 Task: Search one way flight ticket for 1 adult, 1 child, 1 infant in seat in premium economy from Culebra: Benjamin Rivera Noriega Airport to Jackson: Jackson Hole Airport on 5-2-2023. Number of bags: 1 checked bag. Price is upto 76000. Outbound departure time preference is 5:00.
Action: Mouse moved to (238, 341)
Screenshot: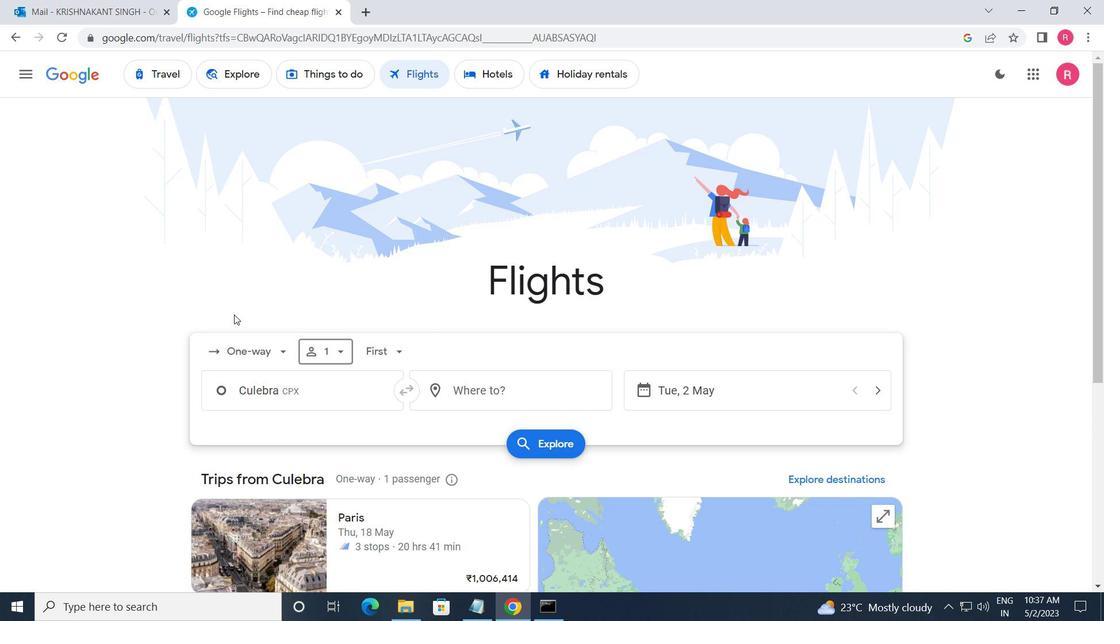 
Action: Mouse pressed left at (238, 341)
Screenshot: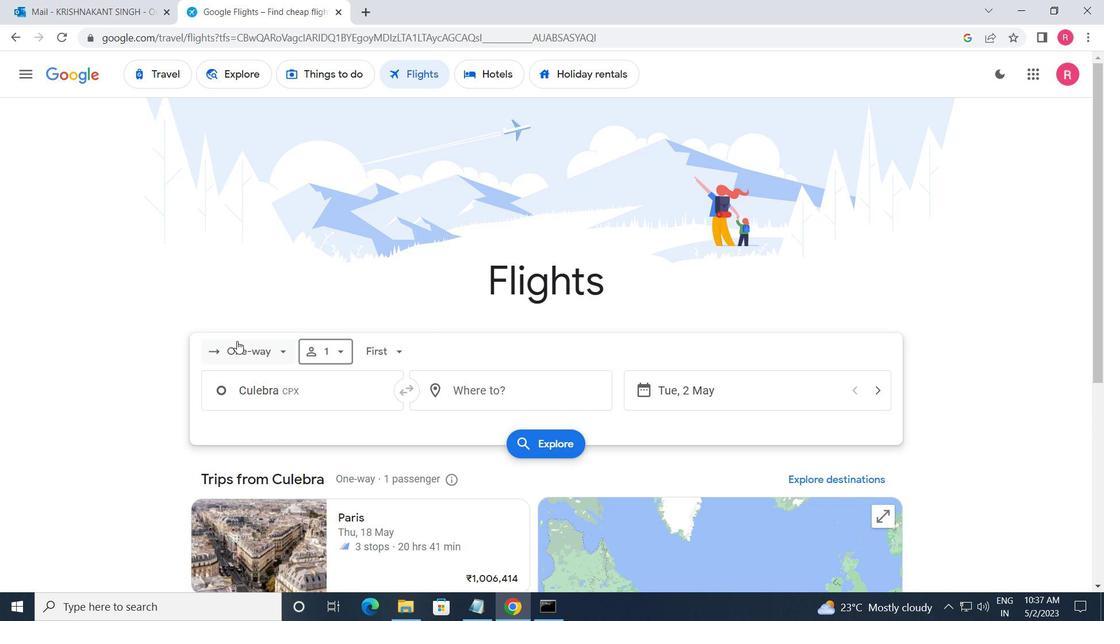 
Action: Mouse moved to (261, 414)
Screenshot: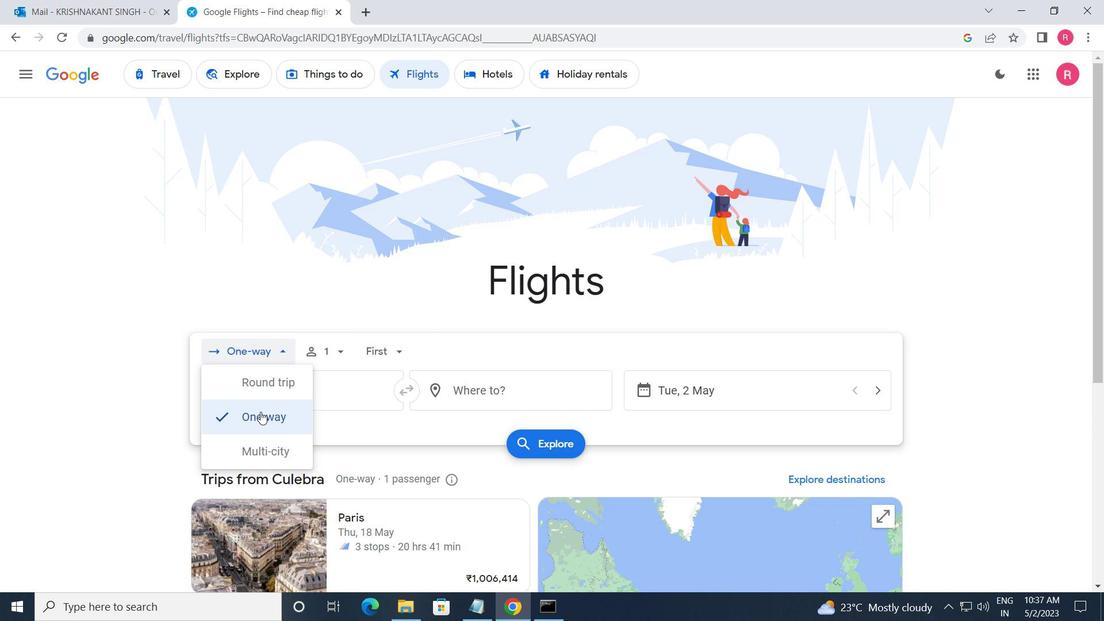 
Action: Mouse pressed left at (261, 414)
Screenshot: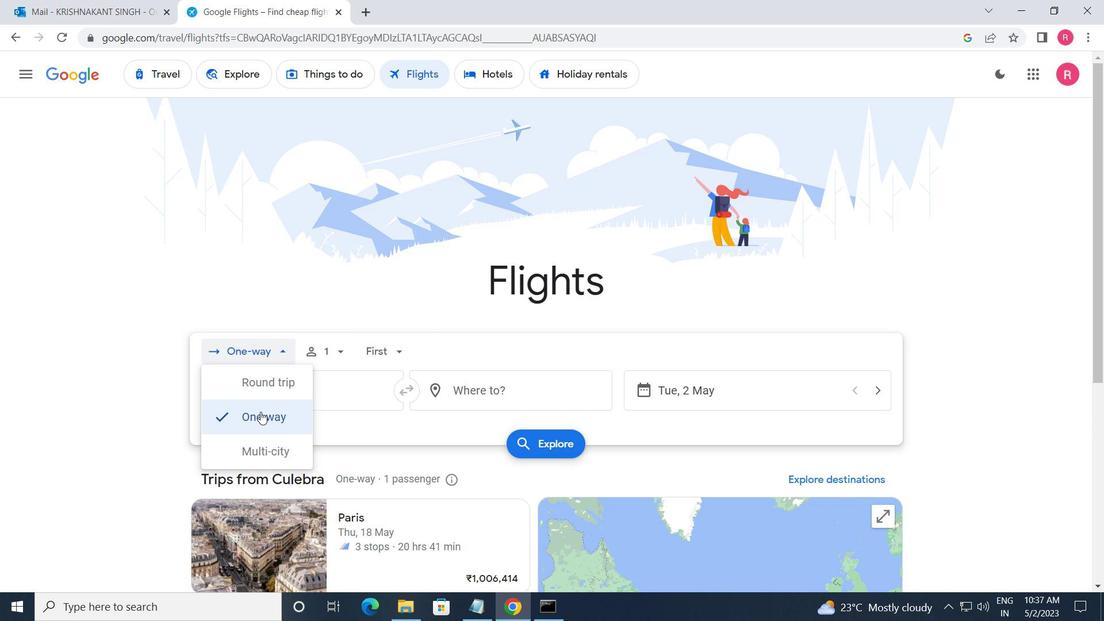 
Action: Mouse moved to (336, 361)
Screenshot: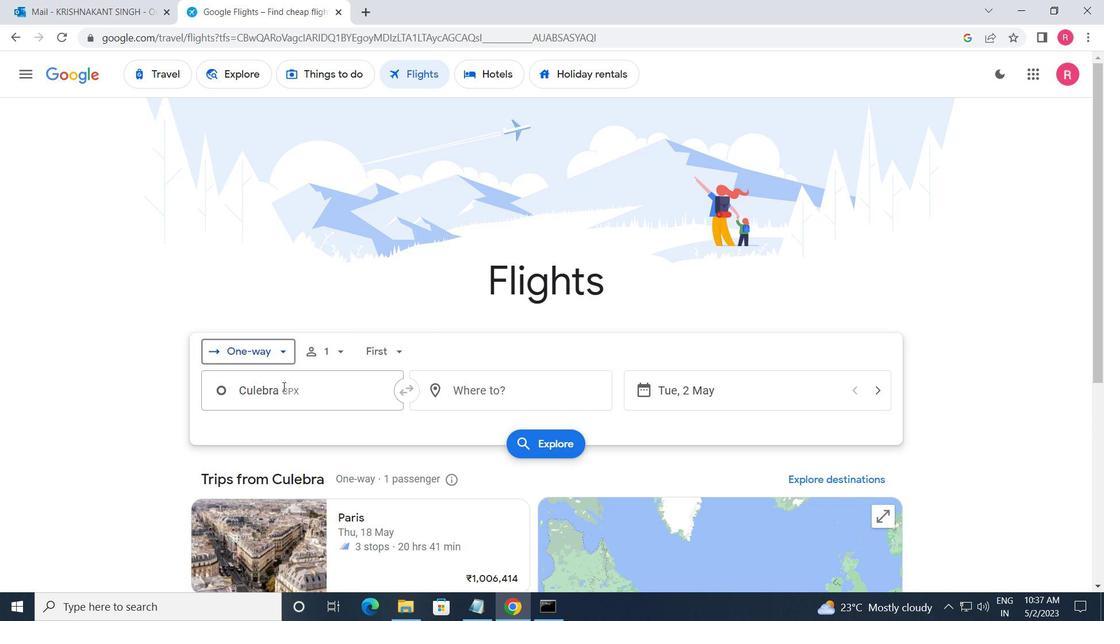 
Action: Mouse pressed left at (336, 361)
Screenshot: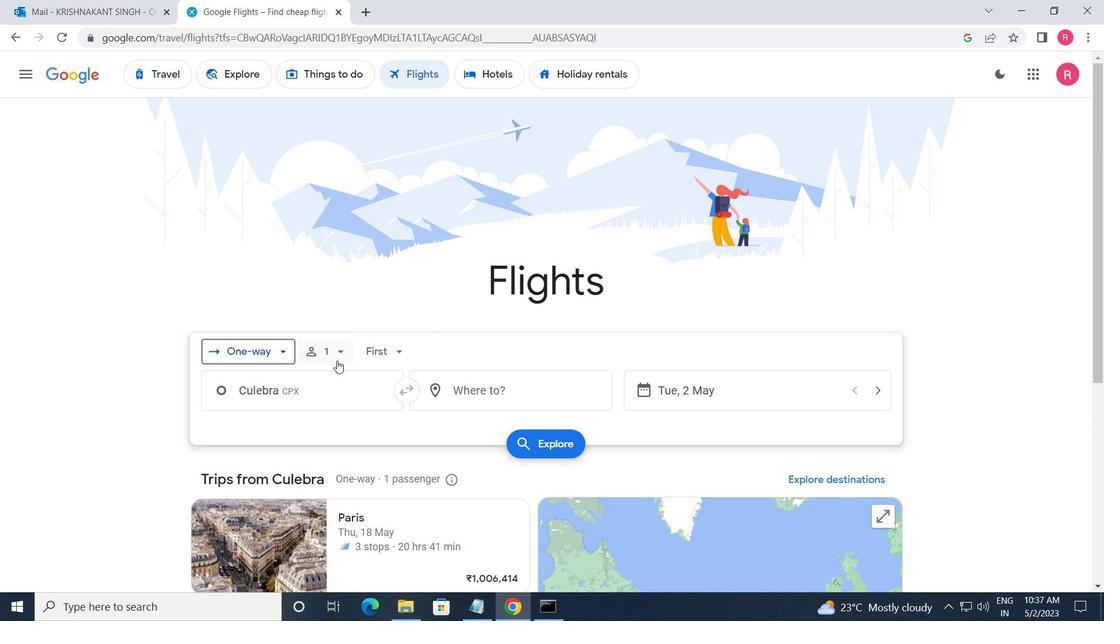 
Action: Mouse moved to (449, 429)
Screenshot: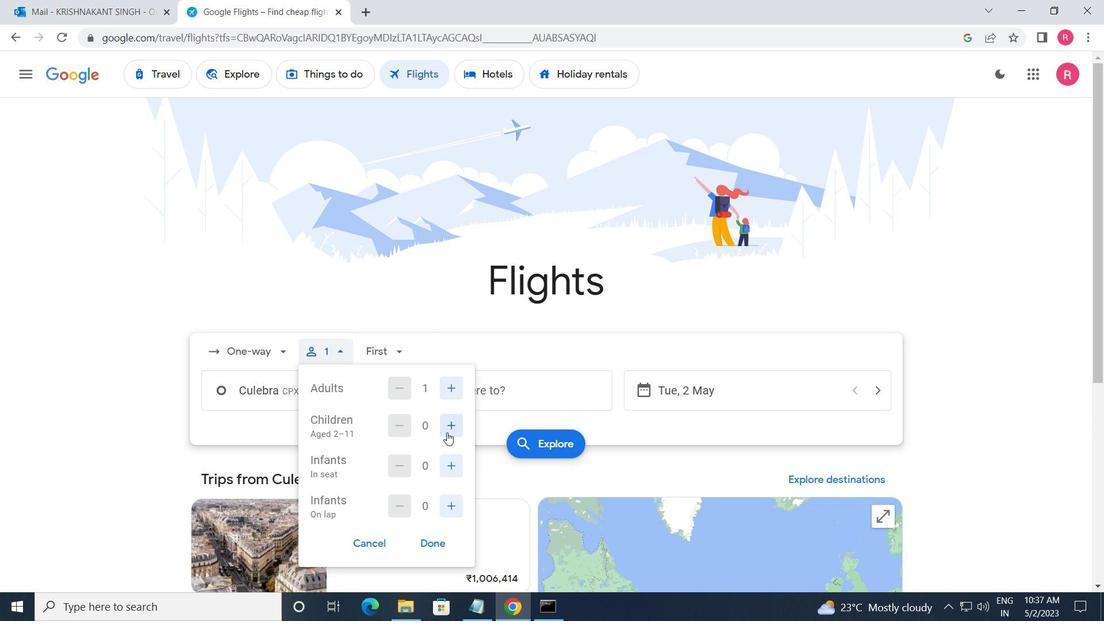 
Action: Mouse pressed left at (449, 429)
Screenshot: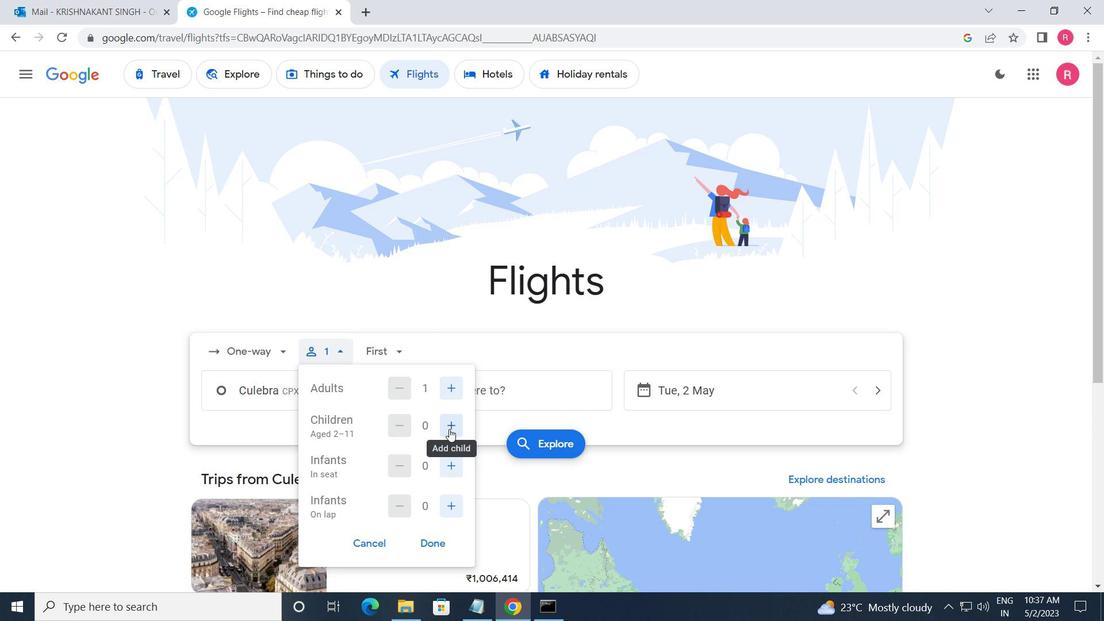 
Action: Mouse moved to (454, 461)
Screenshot: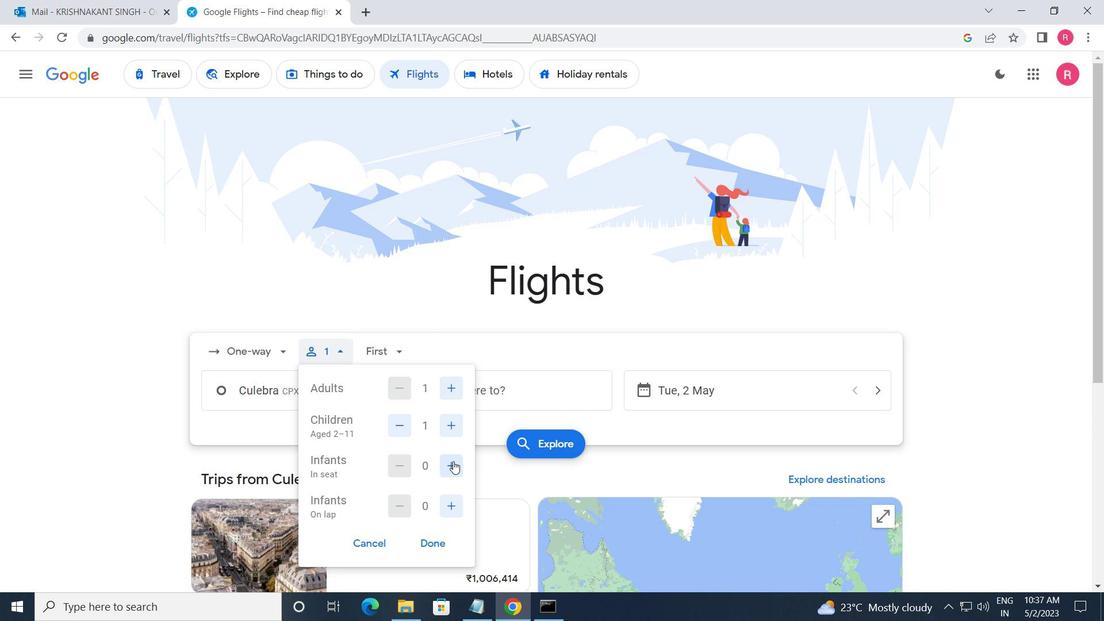 
Action: Mouse pressed left at (454, 461)
Screenshot: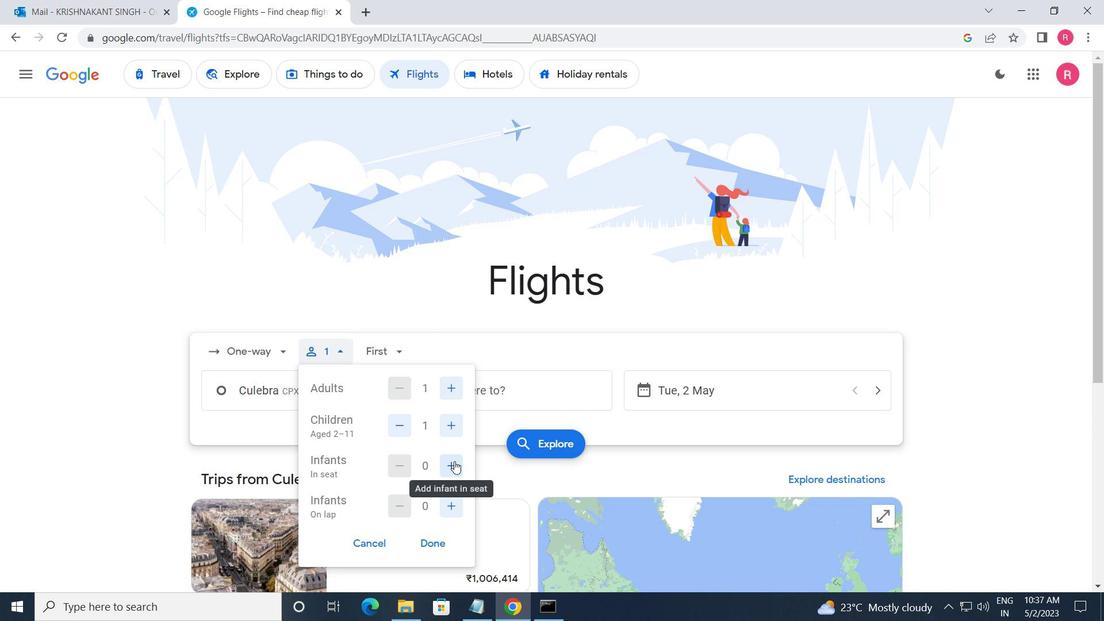 
Action: Mouse moved to (373, 349)
Screenshot: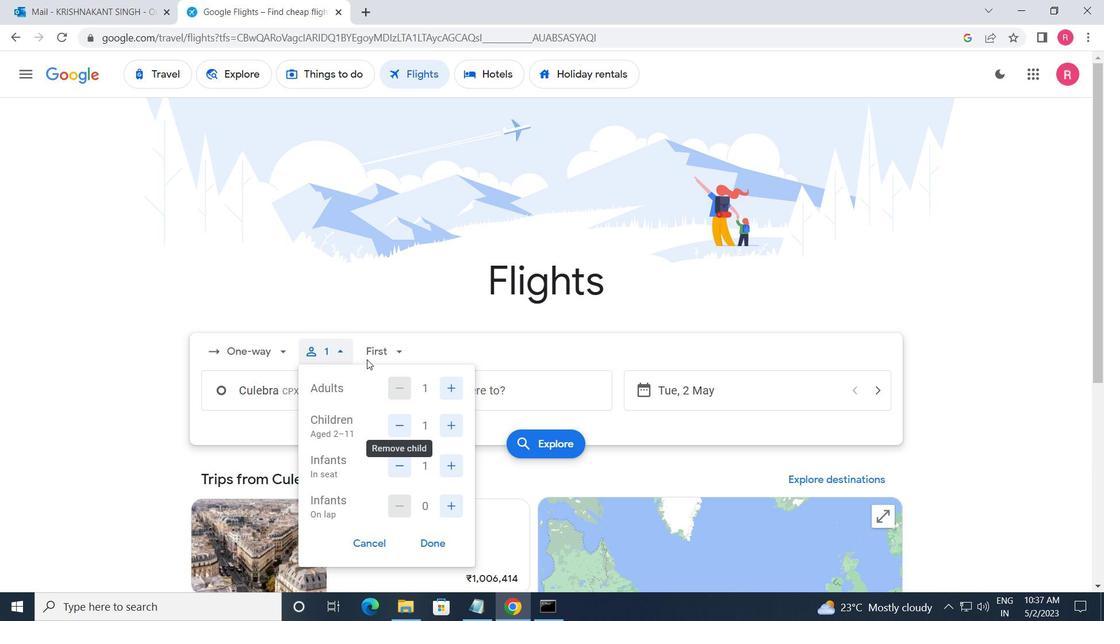 
Action: Mouse pressed left at (373, 349)
Screenshot: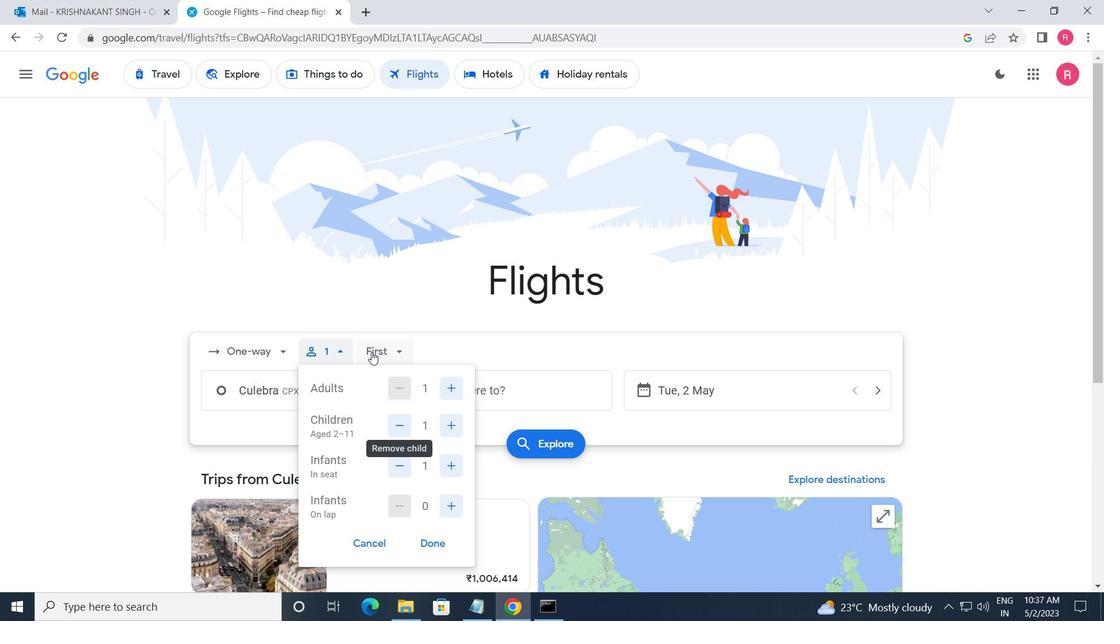 
Action: Mouse moved to (400, 419)
Screenshot: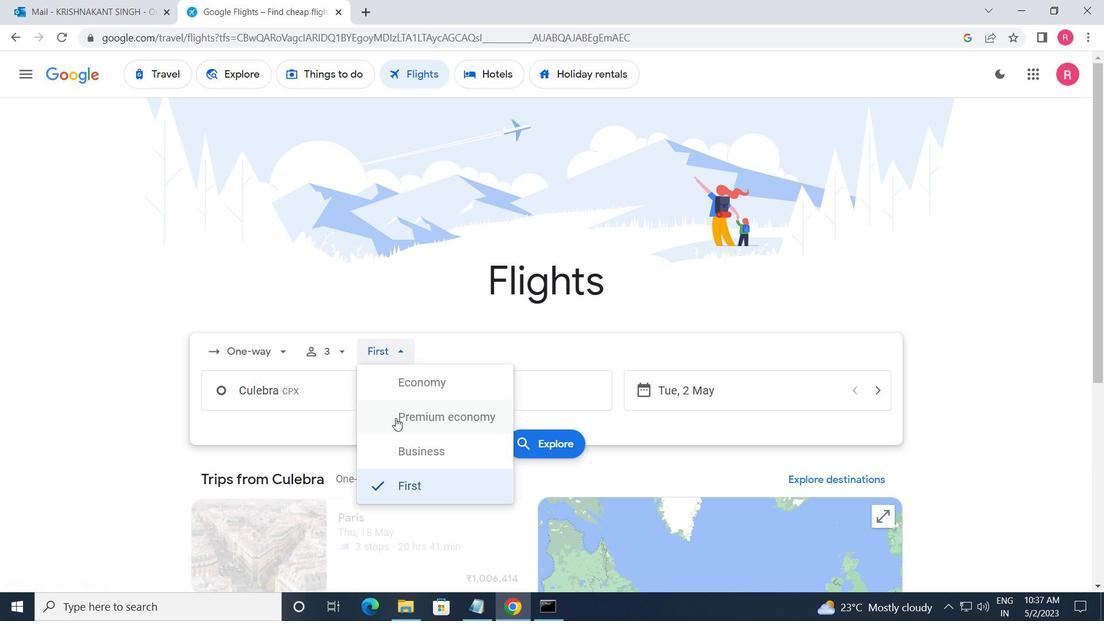 
Action: Mouse pressed left at (400, 419)
Screenshot: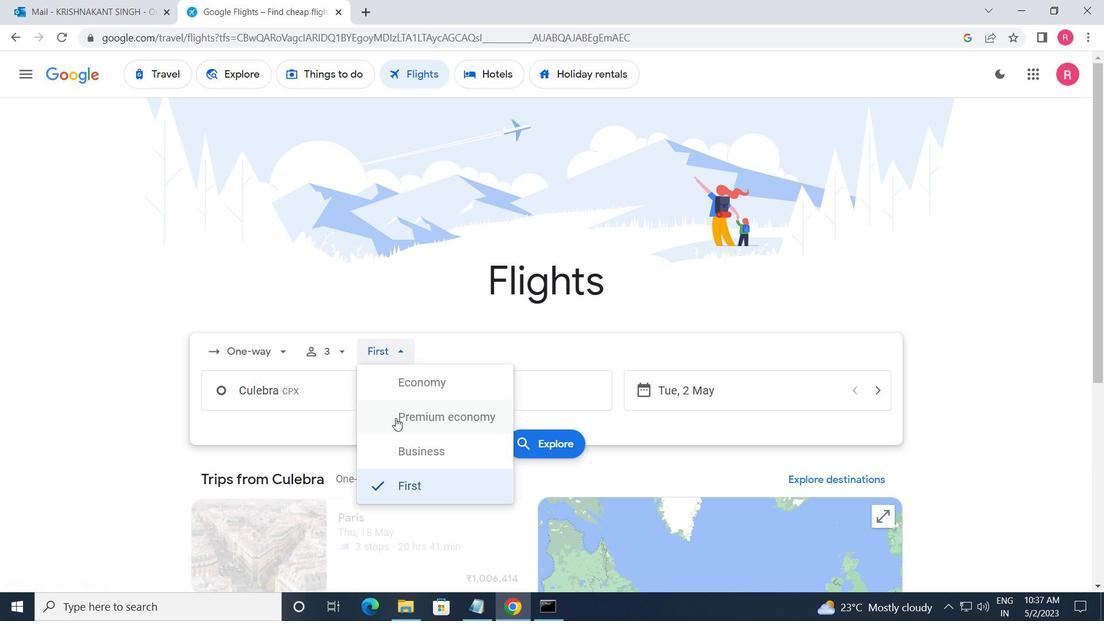 
Action: Mouse moved to (329, 392)
Screenshot: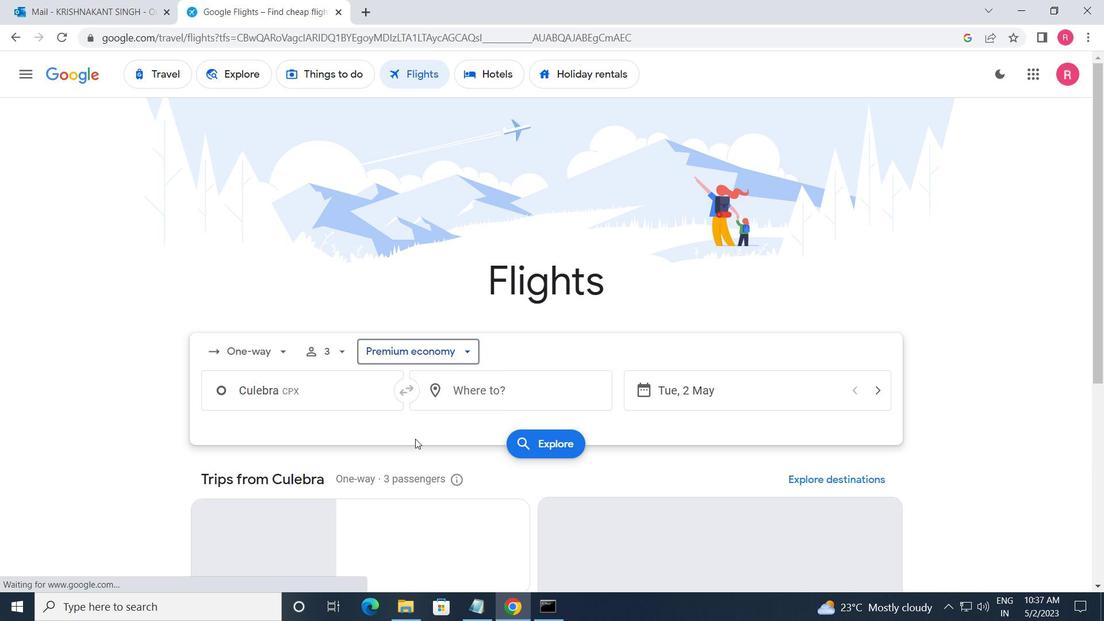 
Action: Mouse pressed left at (329, 392)
Screenshot: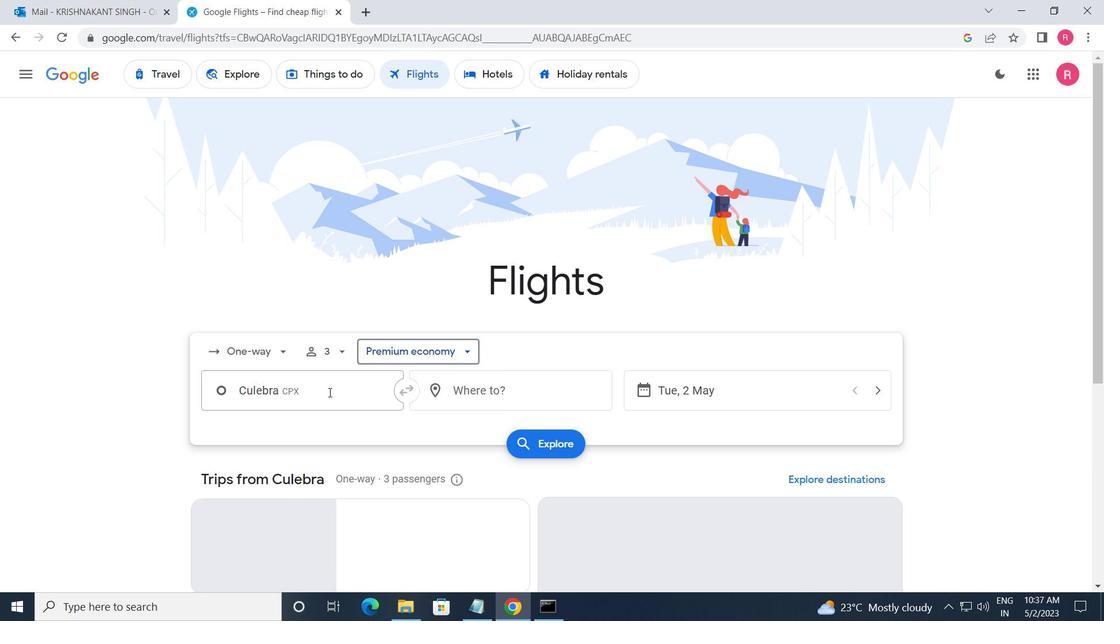 
Action: Mouse moved to (341, 470)
Screenshot: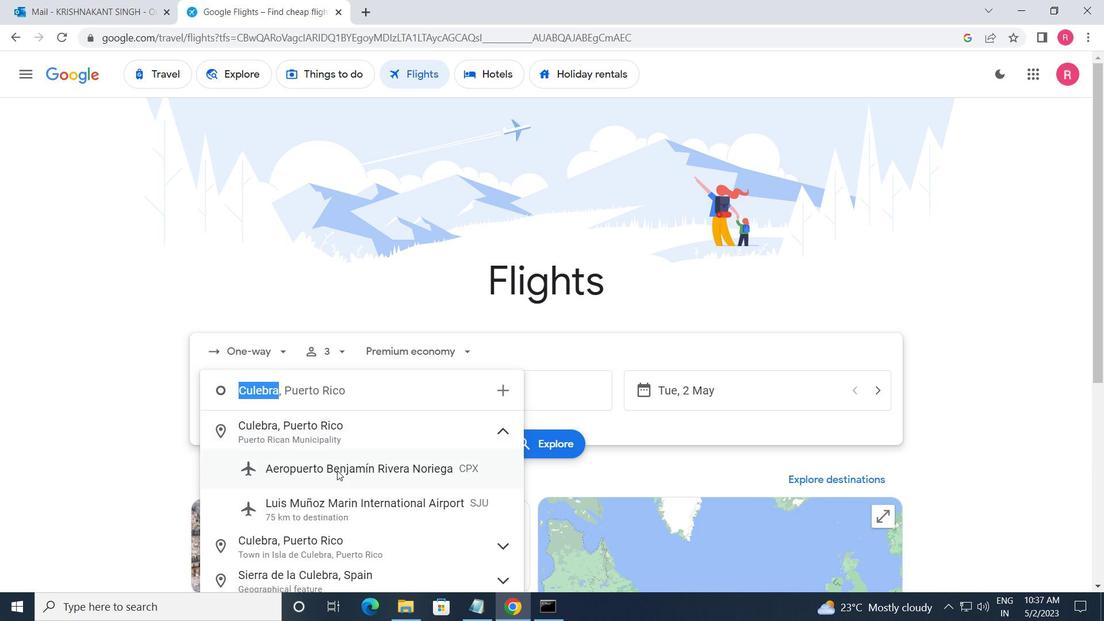 
Action: Mouse pressed left at (341, 470)
Screenshot: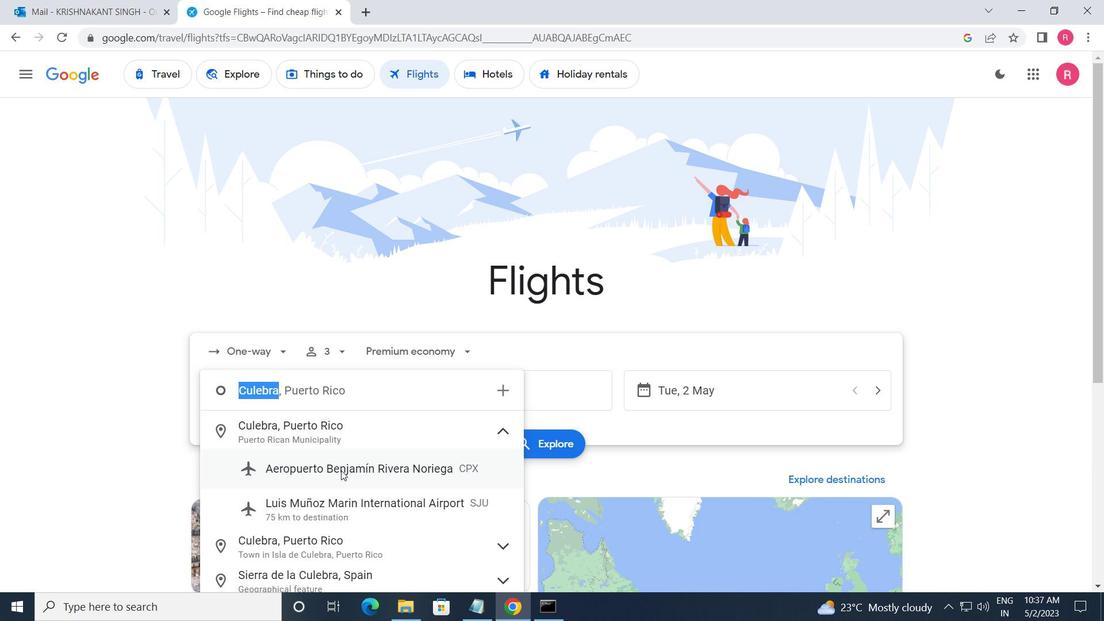 
Action: Mouse moved to (499, 400)
Screenshot: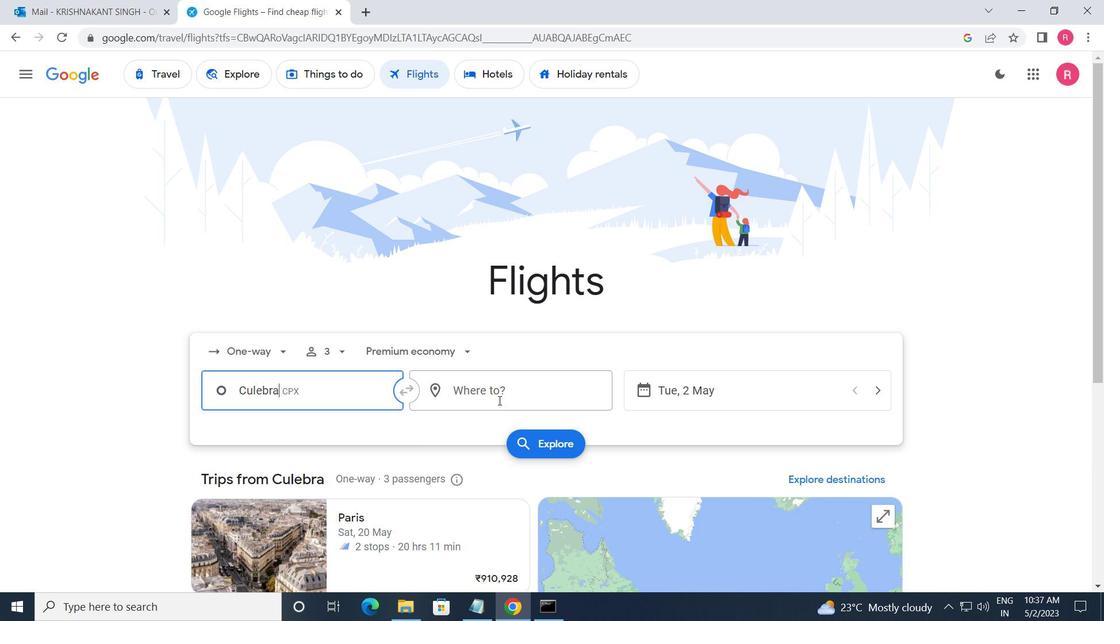 
Action: Mouse pressed left at (499, 400)
Screenshot: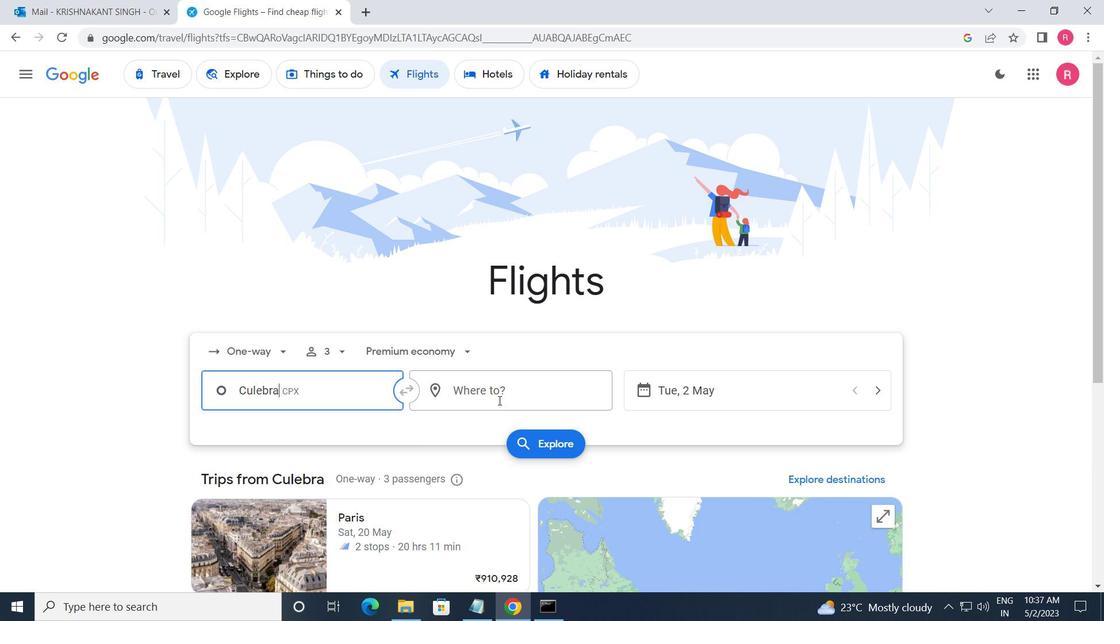 
Action: Mouse moved to (502, 534)
Screenshot: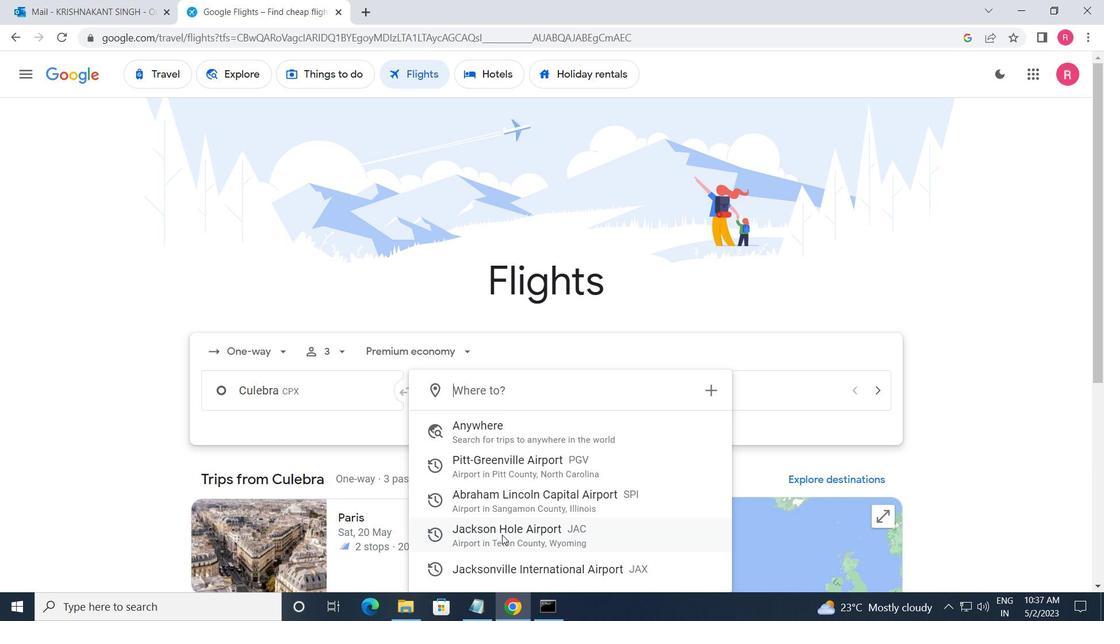 
Action: Mouse pressed left at (502, 534)
Screenshot: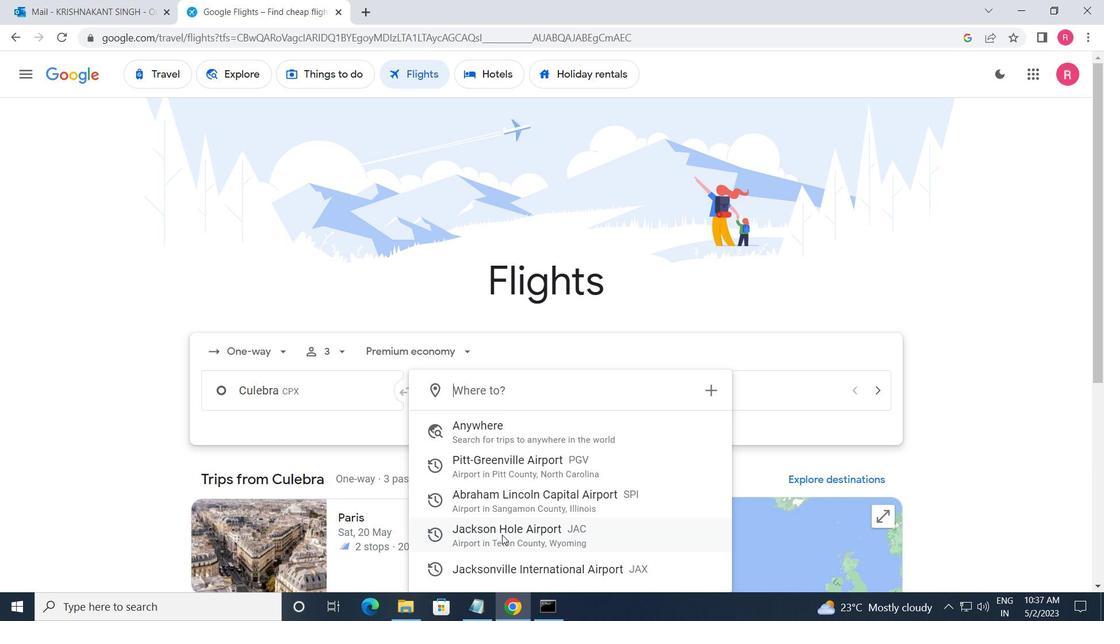 
Action: Mouse moved to (722, 393)
Screenshot: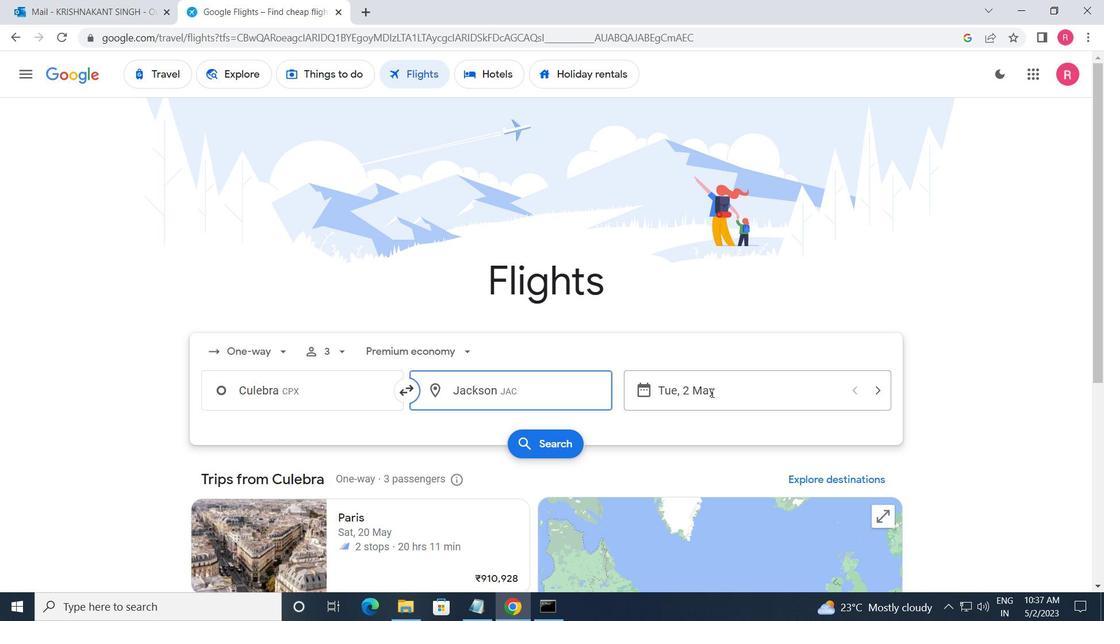 
Action: Mouse pressed left at (722, 393)
Screenshot: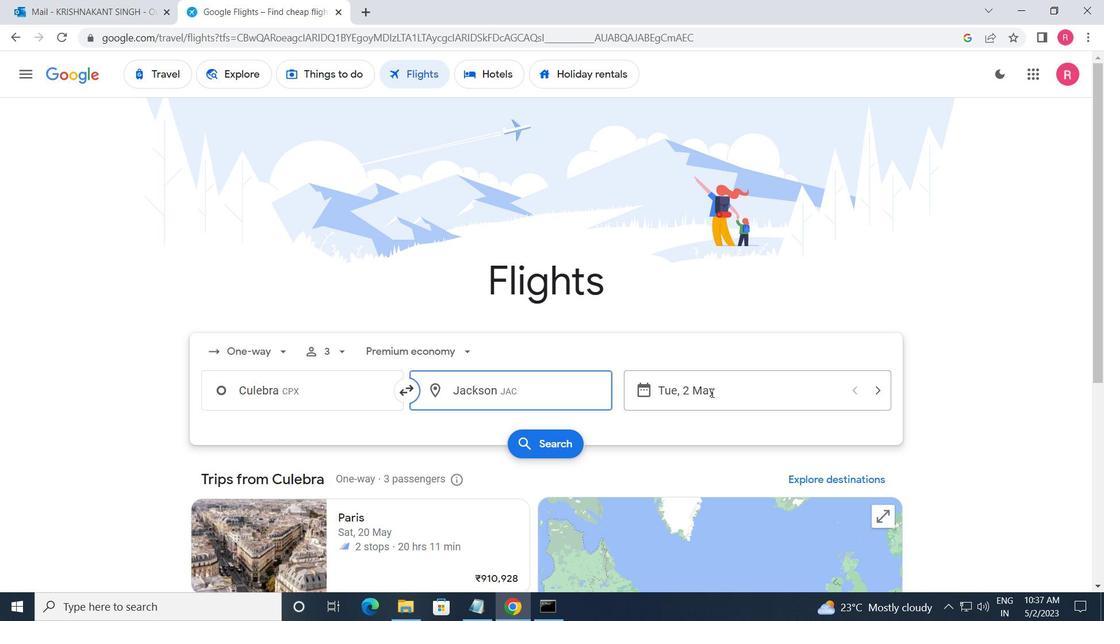 
Action: Mouse moved to (458, 336)
Screenshot: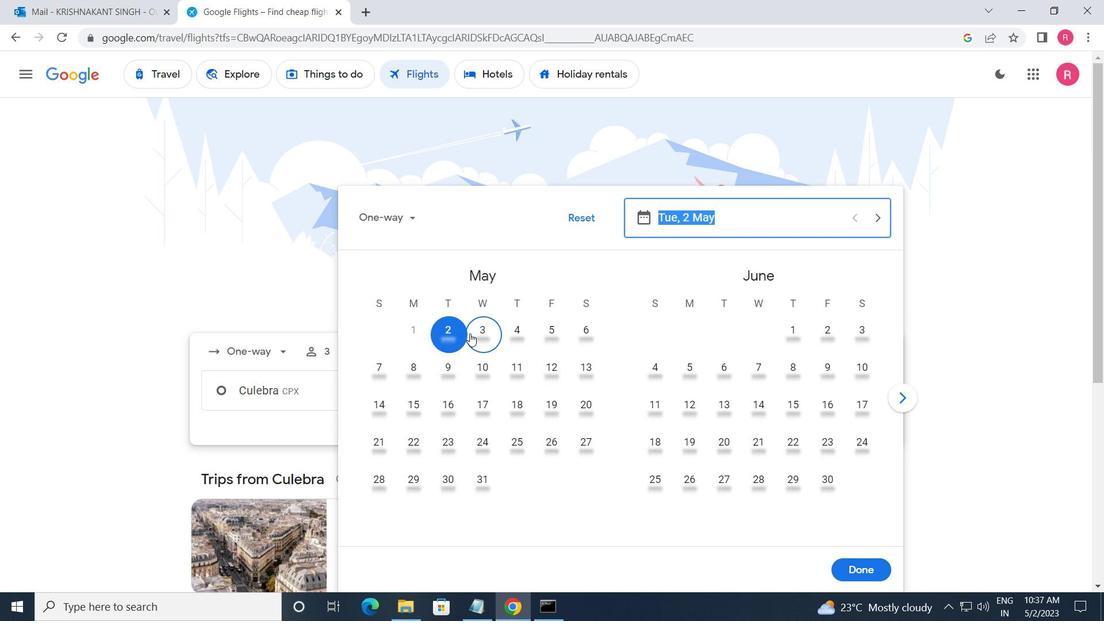 
Action: Mouse pressed left at (458, 336)
Screenshot: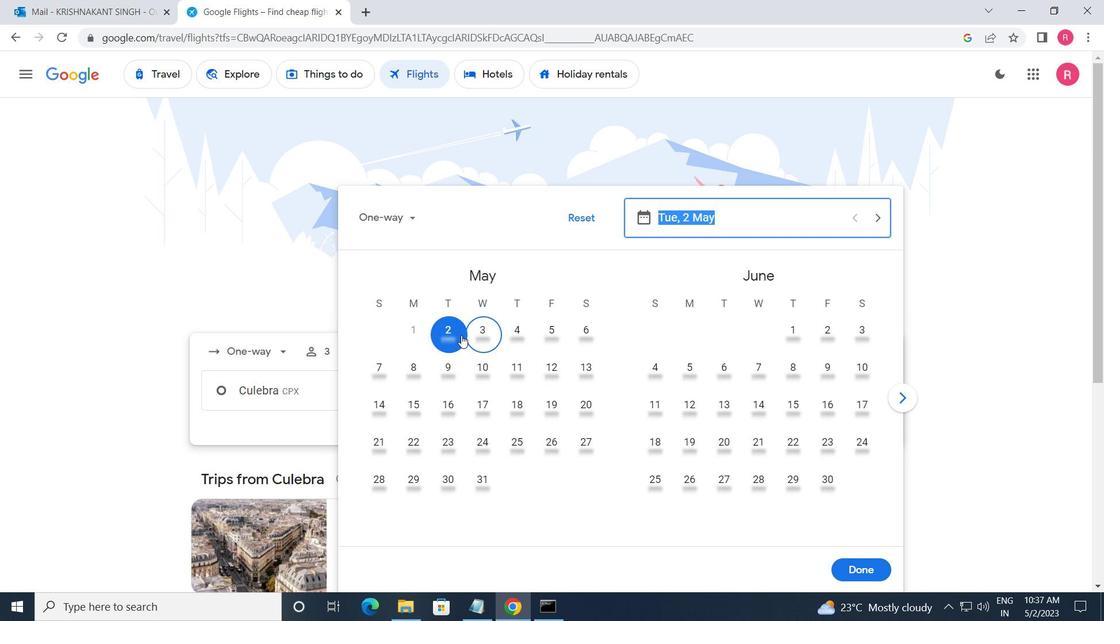 
Action: Mouse moved to (853, 565)
Screenshot: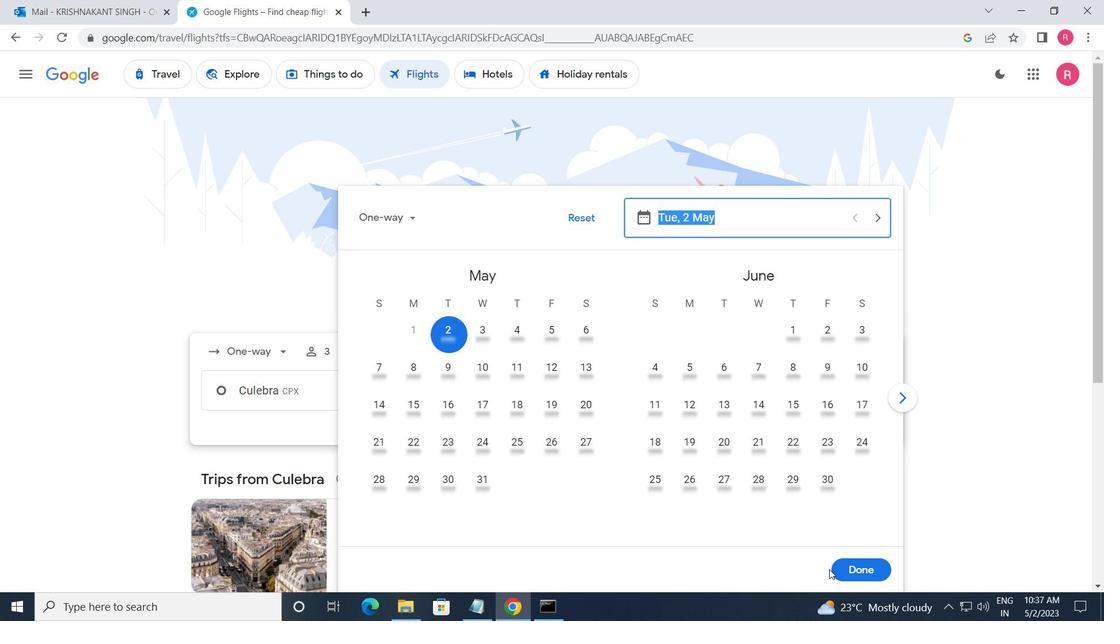 
Action: Mouse pressed left at (853, 565)
Screenshot: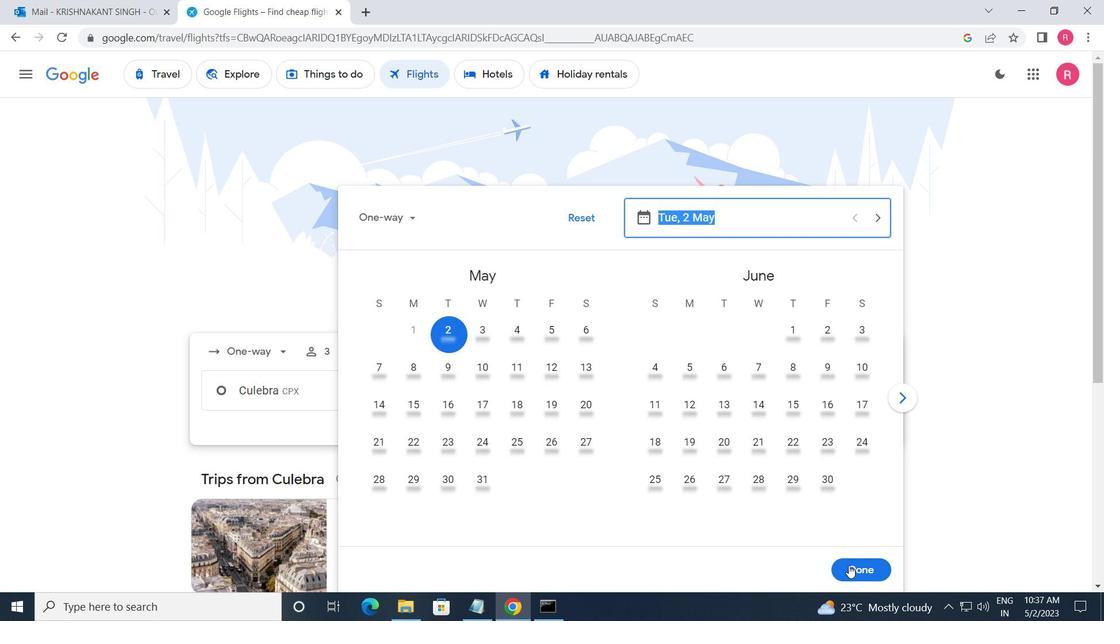 
Action: Mouse moved to (558, 443)
Screenshot: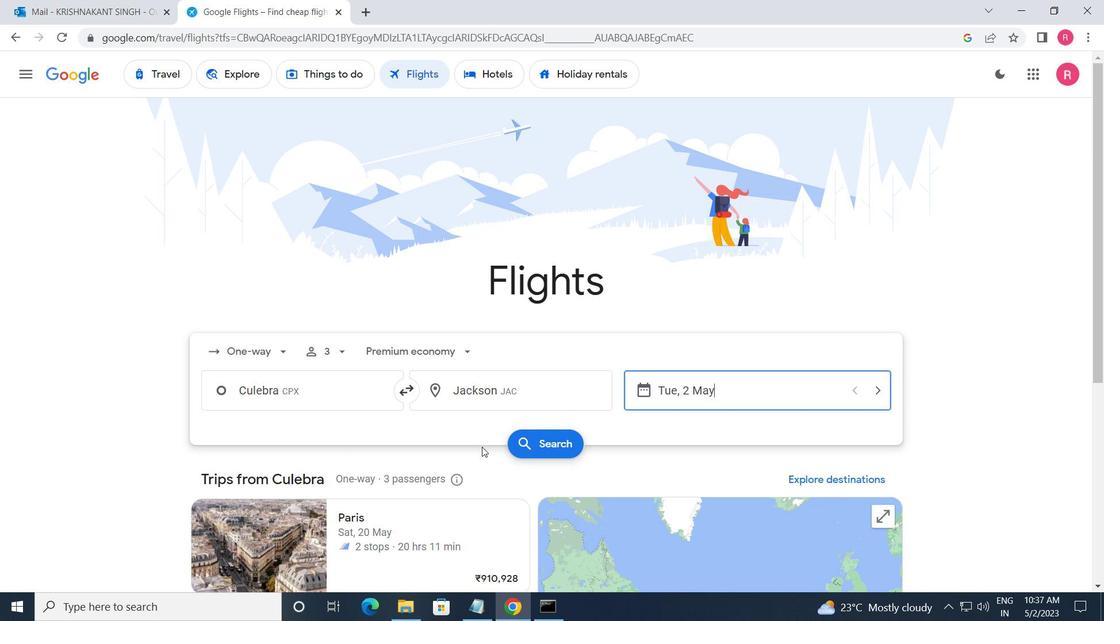 
Action: Mouse pressed left at (558, 443)
Screenshot: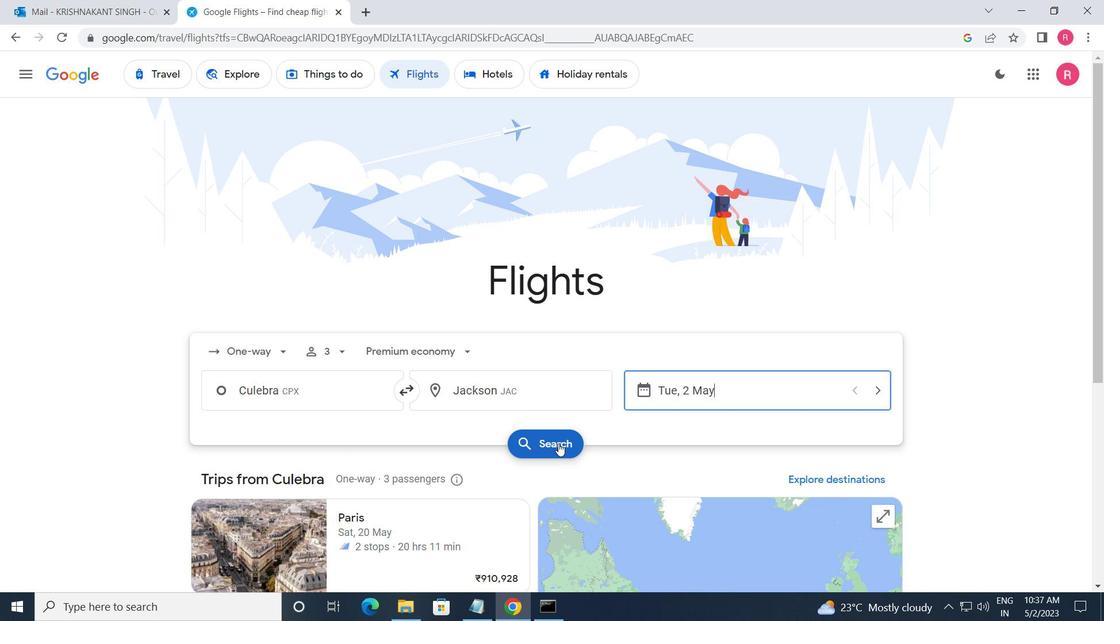 
Action: Mouse moved to (201, 211)
Screenshot: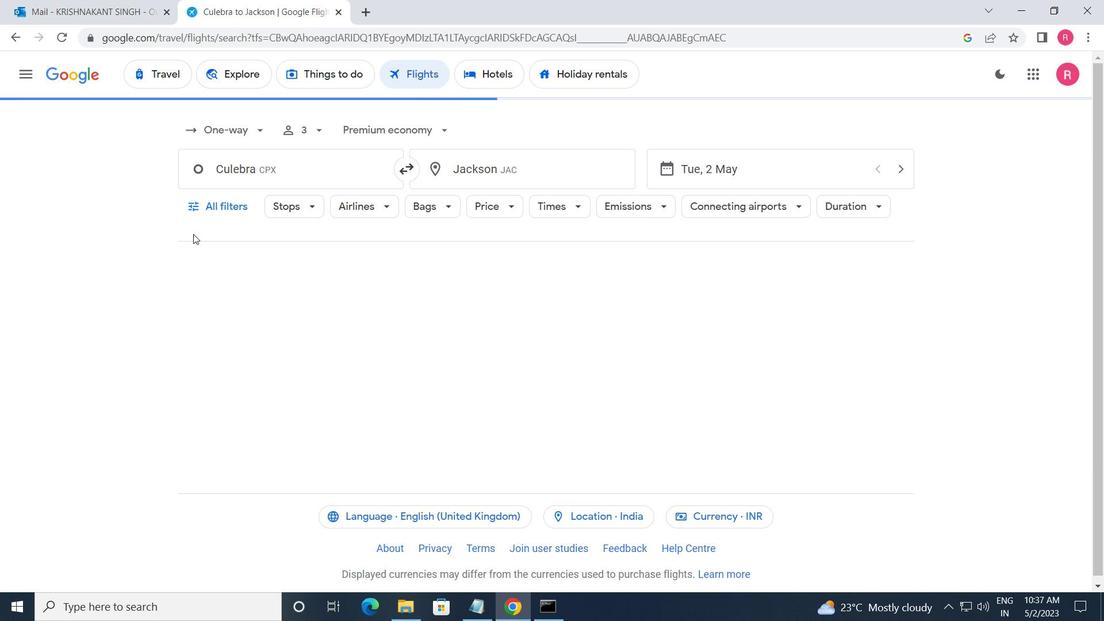 
Action: Mouse pressed left at (201, 211)
Screenshot: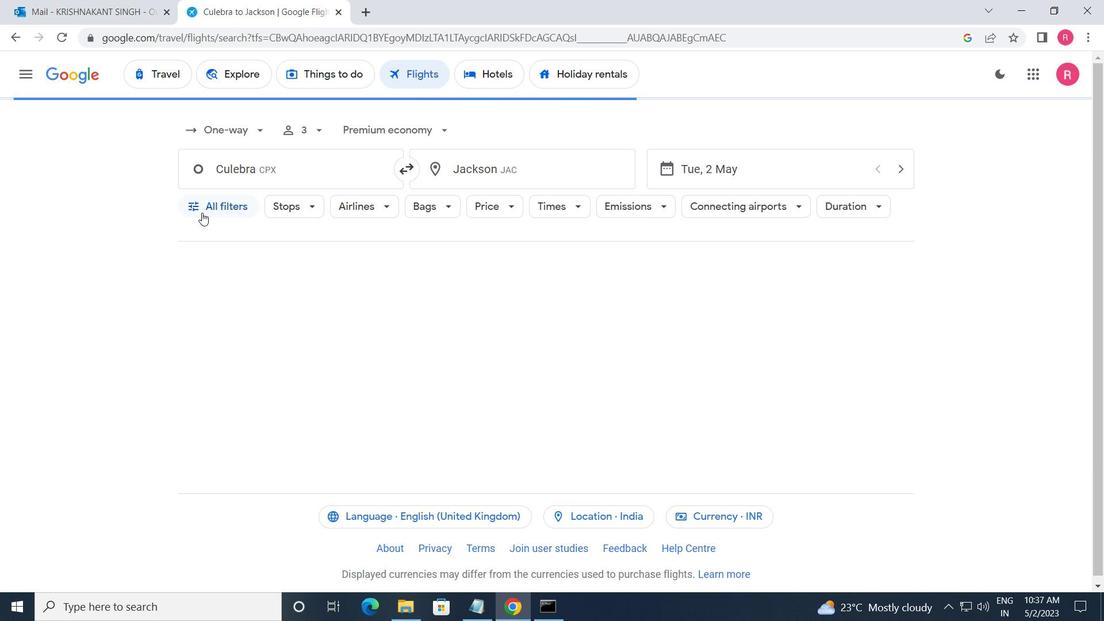 
Action: Mouse moved to (244, 380)
Screenshot: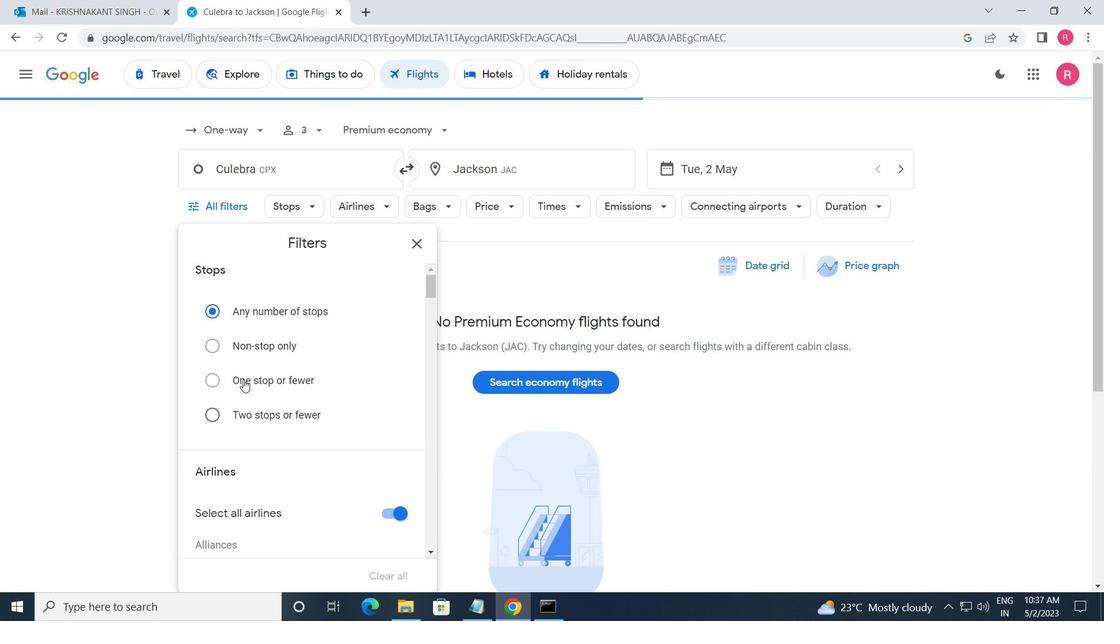 
Action: Mouse scrolled (244, 379) with delta (0, 0)
Screenshot: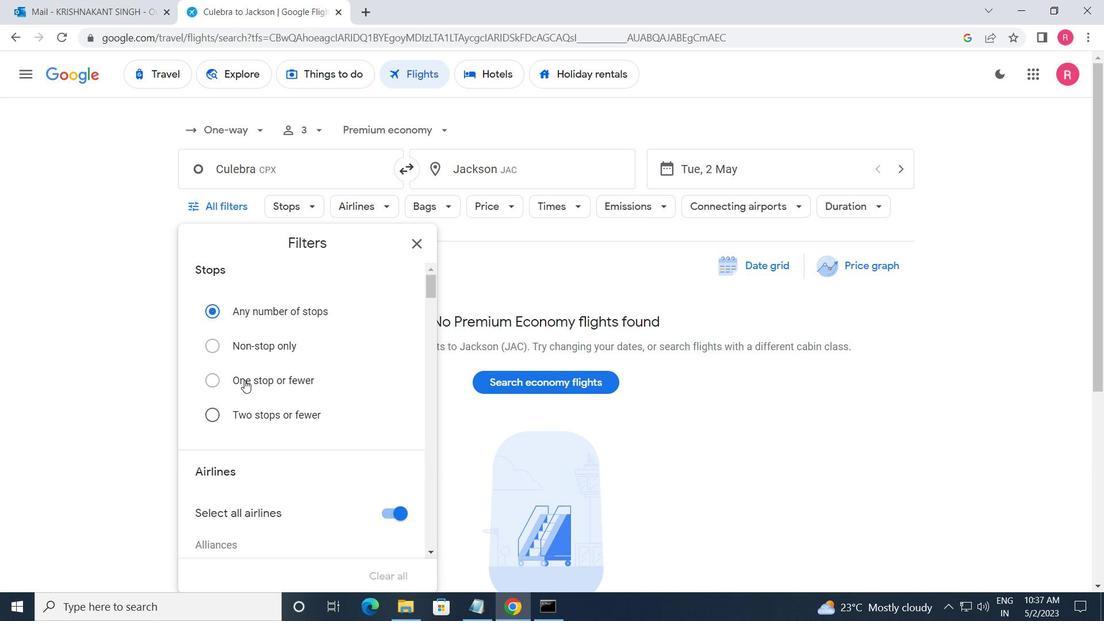 
Action: Mouse scrolled (244, 379) with delta (0, 0)
Screenshot: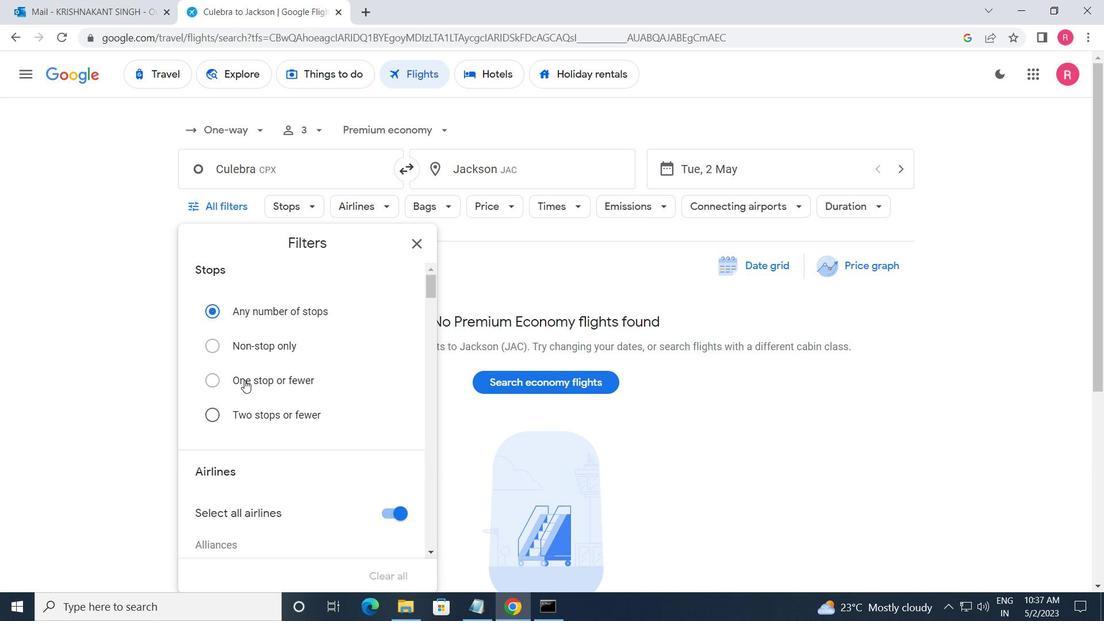 
Action: Mouse scrolled (244, 379) with delta (0, 0)
Screenshot: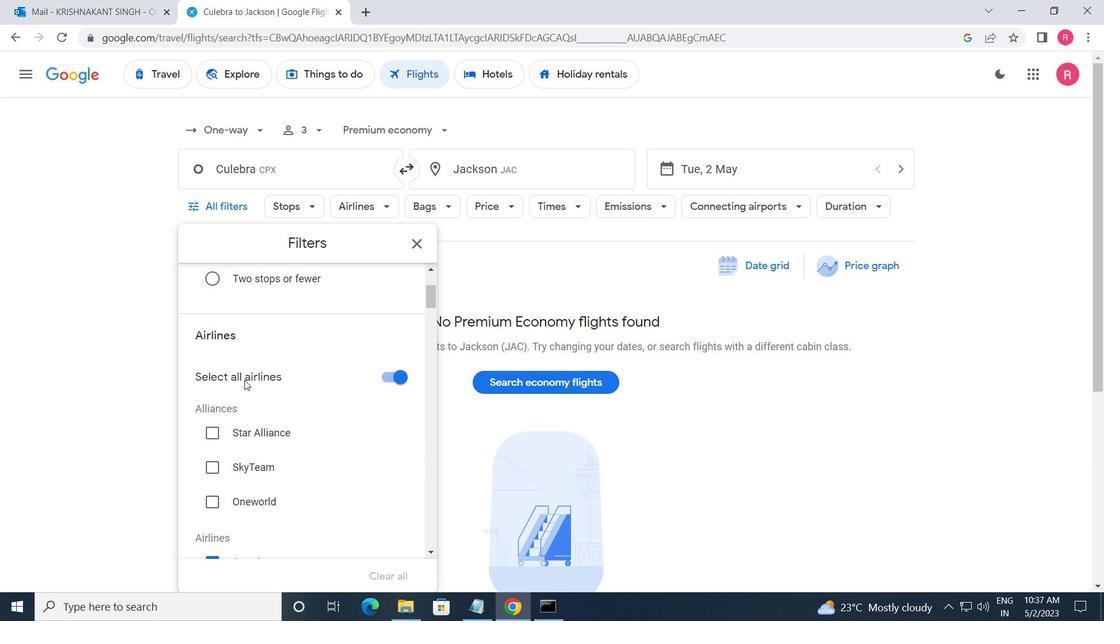 
Action: Mouse moved to (244, 380)
Screenshot: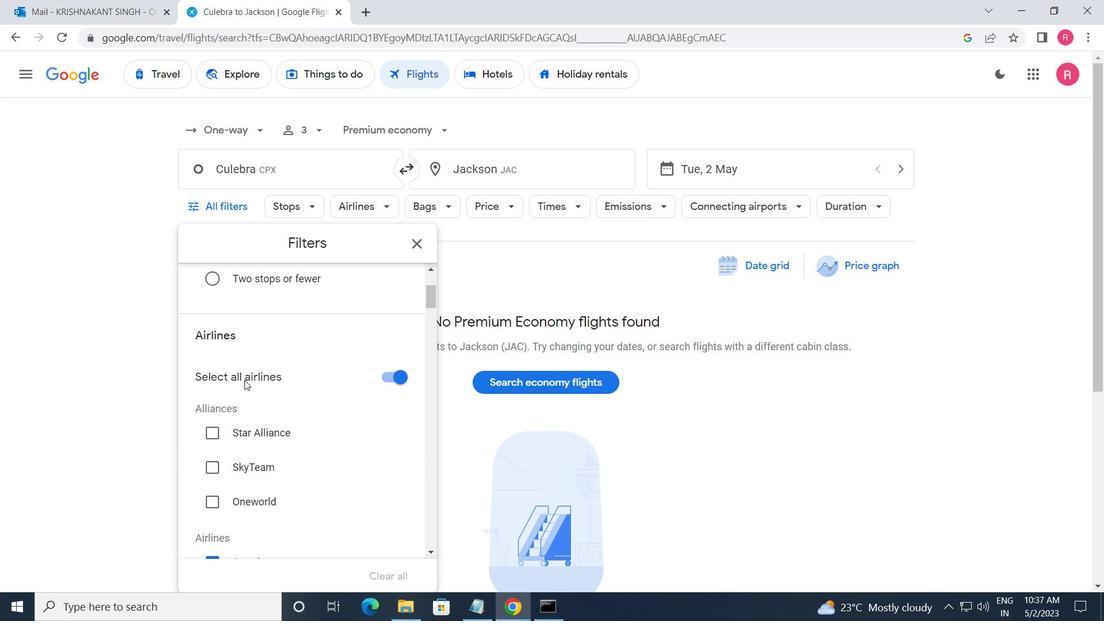 
Action: Mouse scrolled (244, 380) with delta (0, 0)
Screenshot: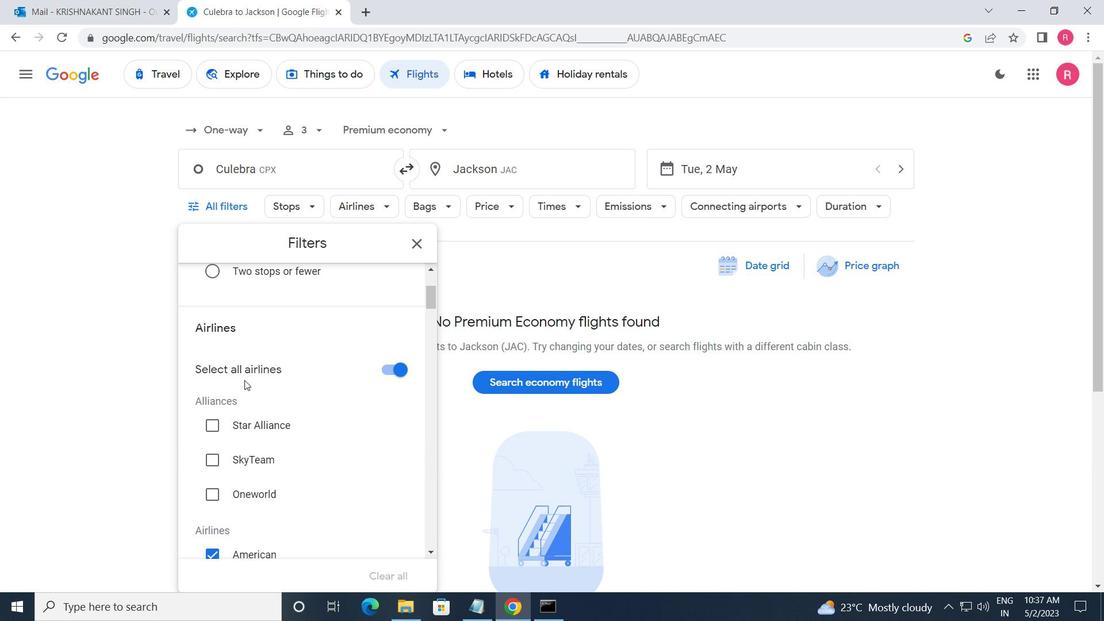 
Action: Mouse scrolled (244, 380) with delta (0, 0)
Screenshot: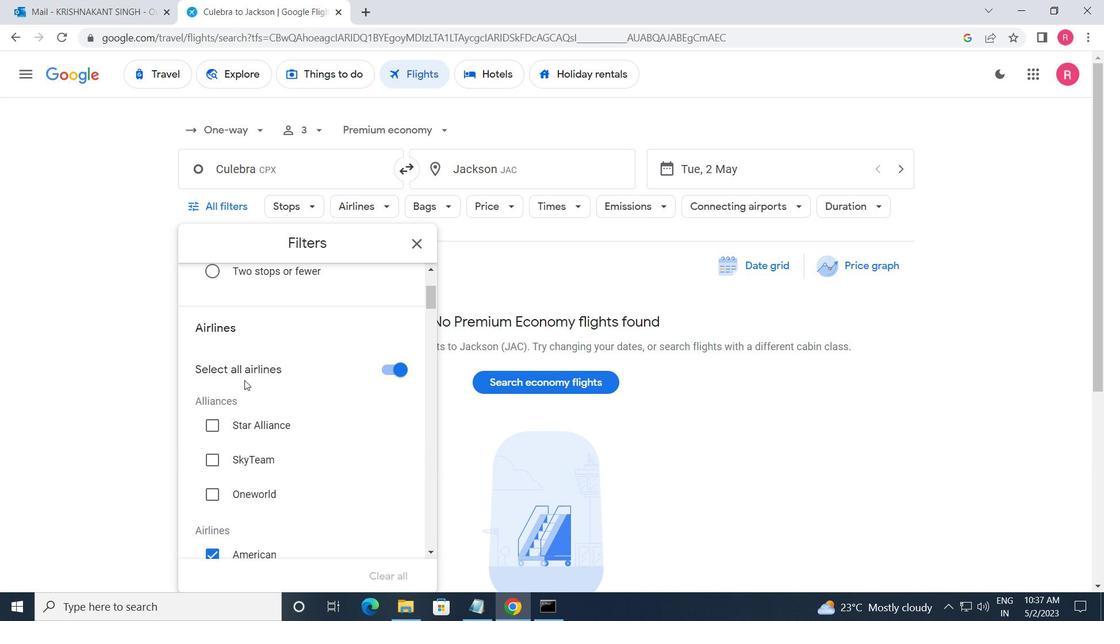 
Action: Mouse scrolled (244, 380) with delta (0, 0)
Screenshot: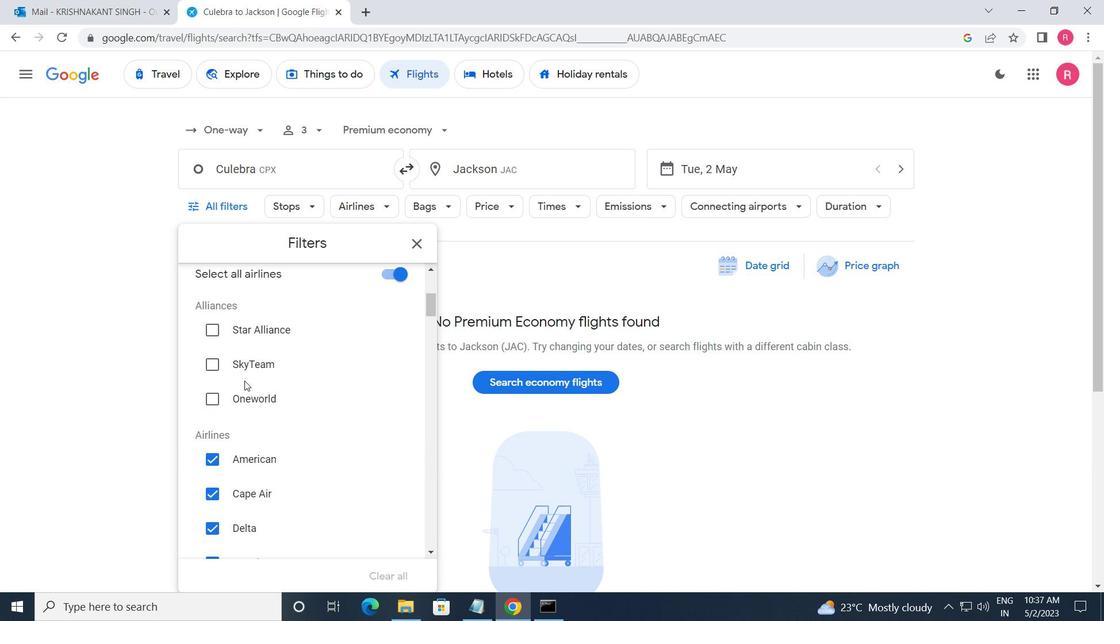 
Action: Mouse moved to (245, 381)
Screenshot: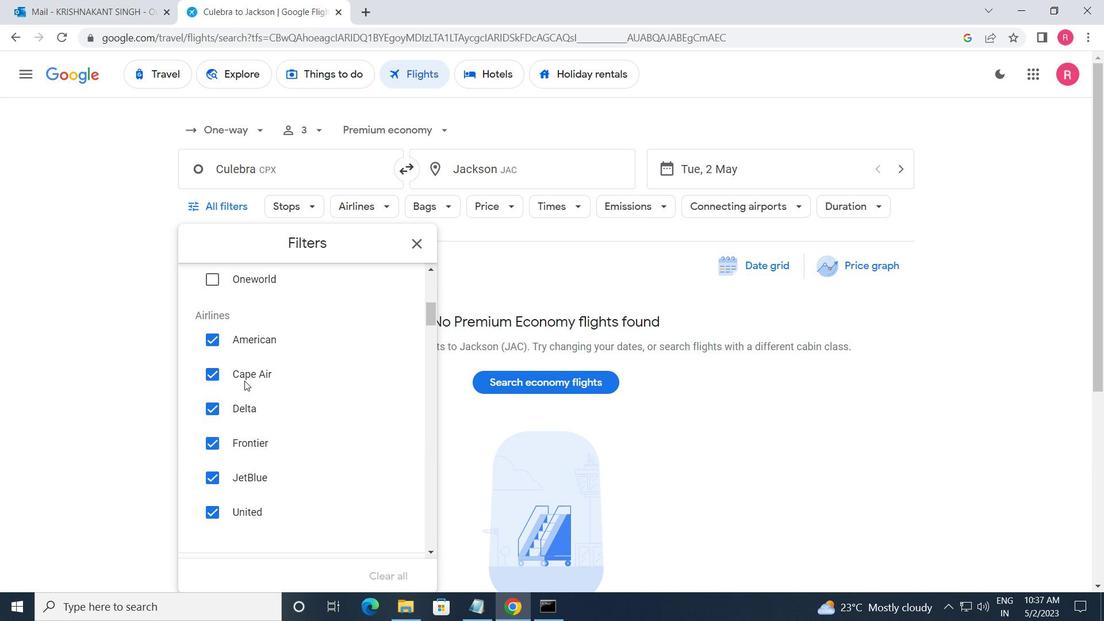 
Action: Mouse scrolled (245, 382) with delta (0, 0)
Screenshot: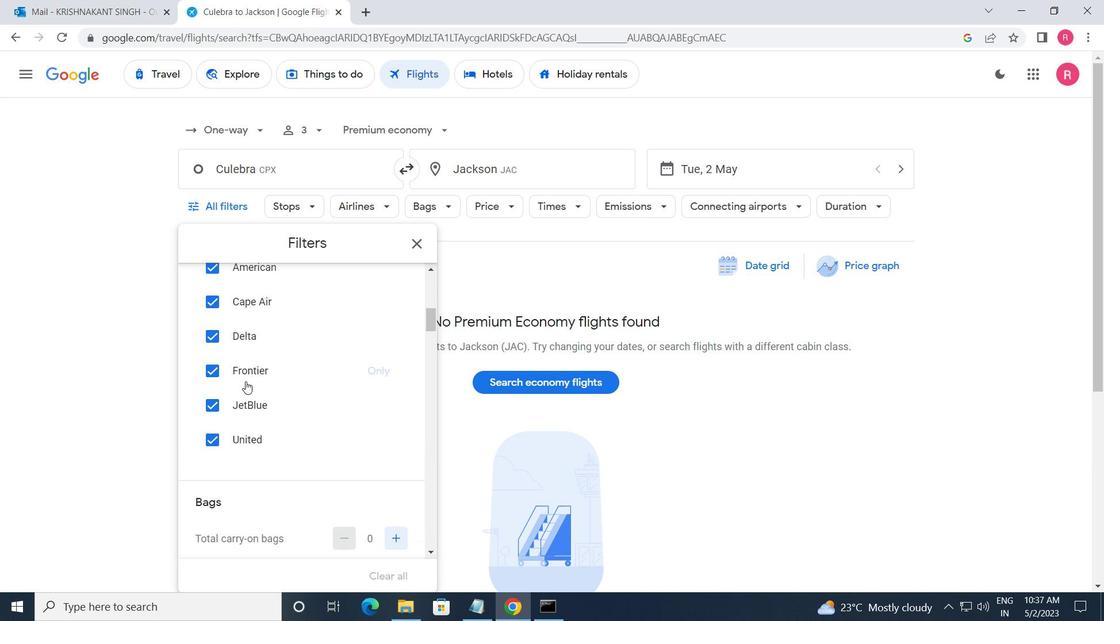 
Action: Mouse moved to (245, 381)
Screenshot: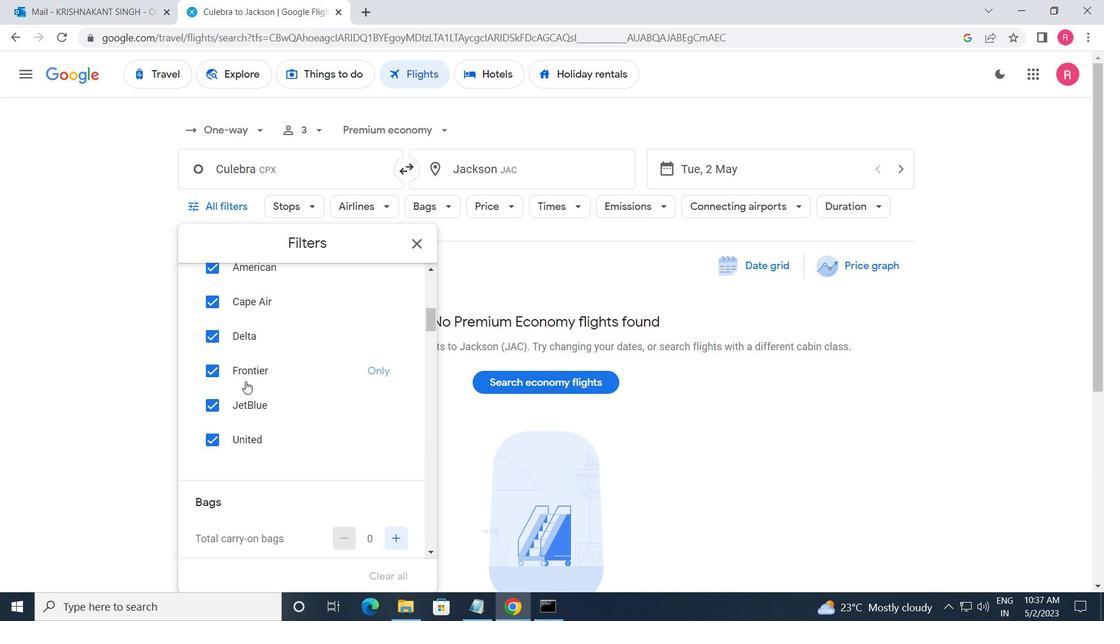 
Action: Mouse scrolled (245, 381) with delta (0, 0)
Screenshot: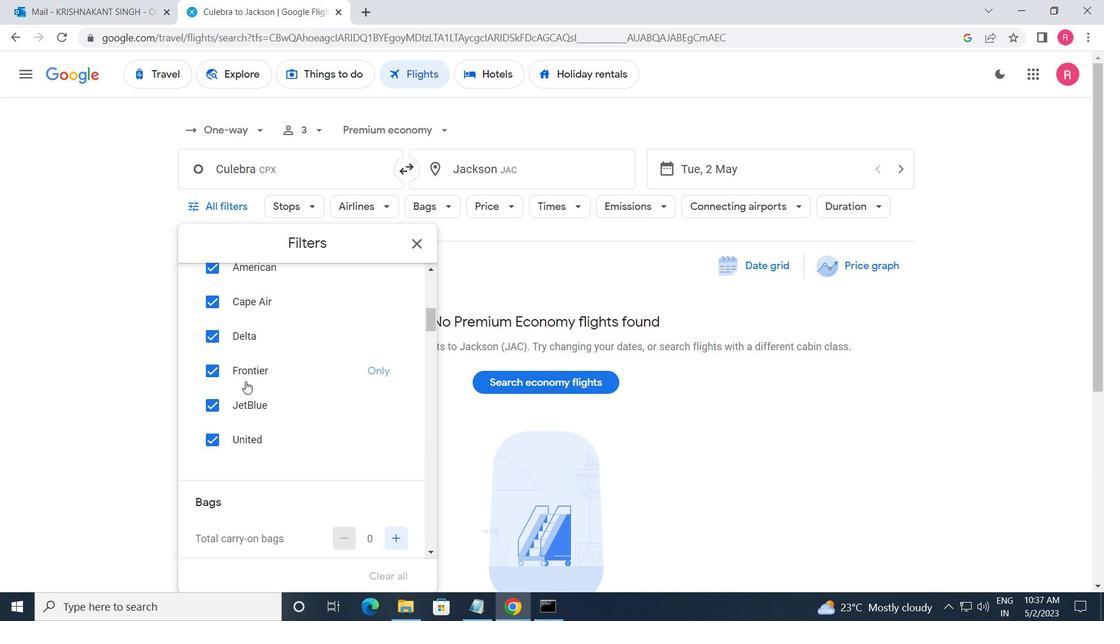 
Action: Mouse moved to (246, 379)
Screenshot: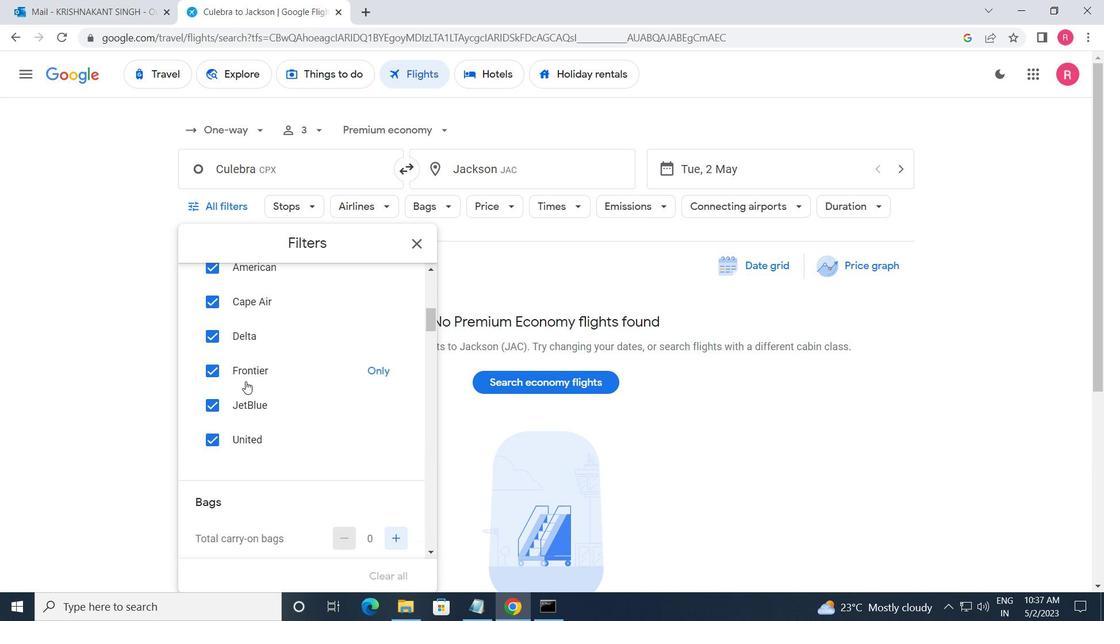 
Action: Mouse scrolled (246, 378) with delta (0, 0)
Screenshot: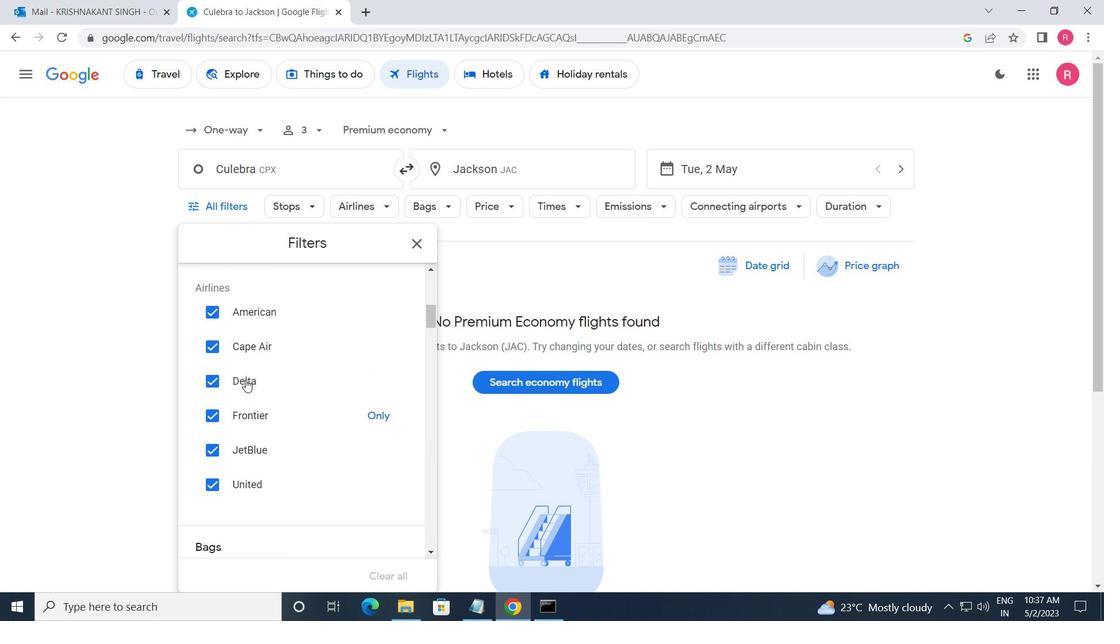 
Action: Mouse scrolled (246, 378) with delta (0, 0)
Screenshot: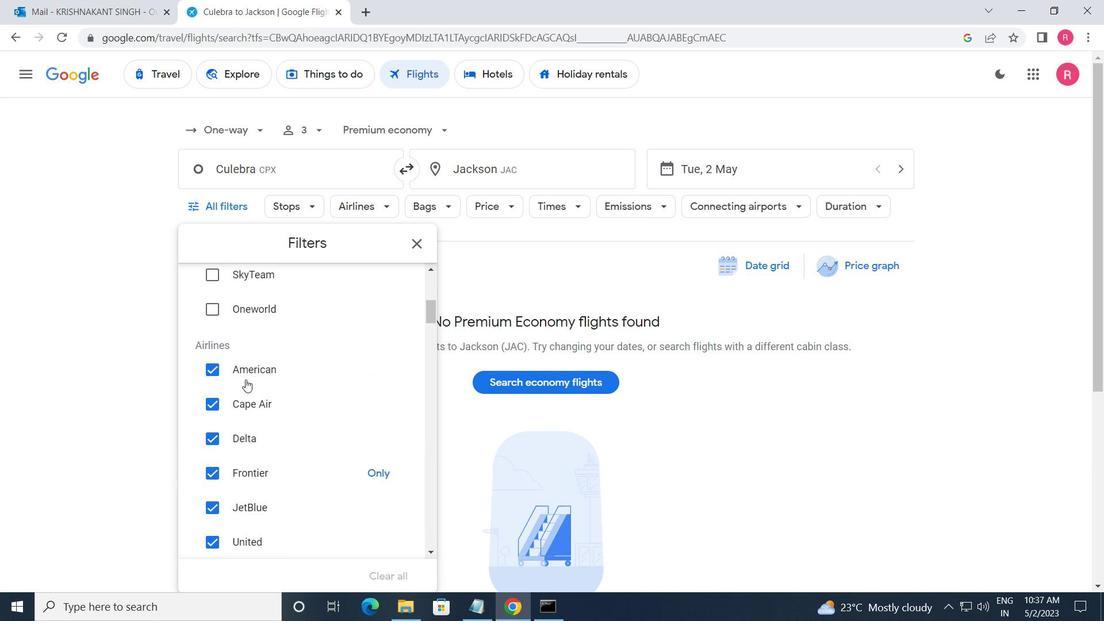 
Action: Mouse scrolled (246, 378) with delta (0, 0)
Screenshot: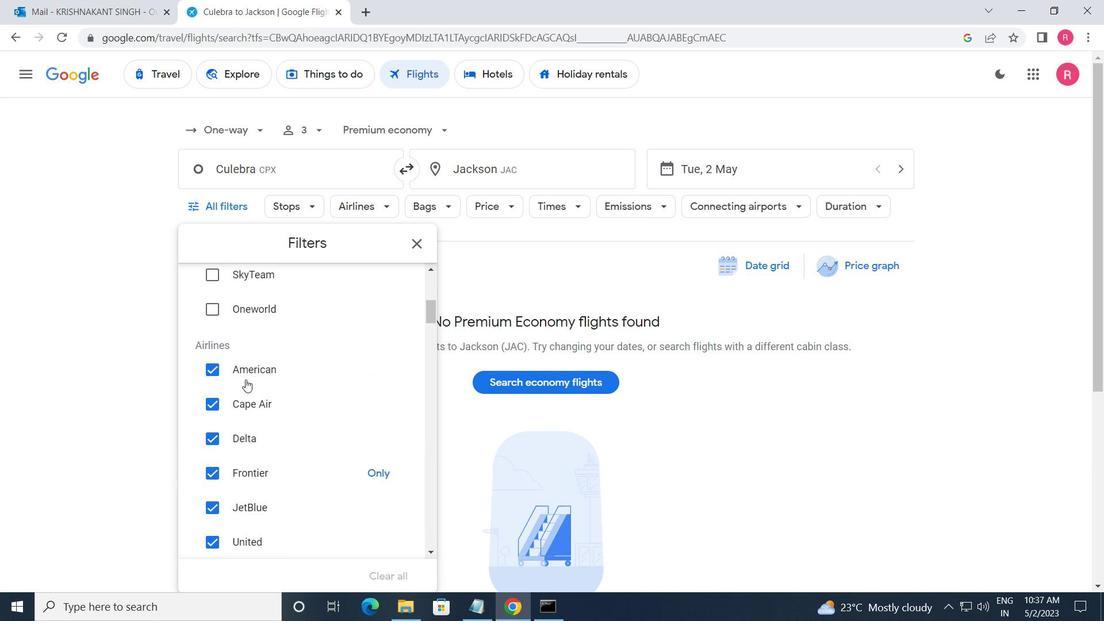 
Action: Mouse scrolled (246, 378) with delta (0, 0)
Screenshot: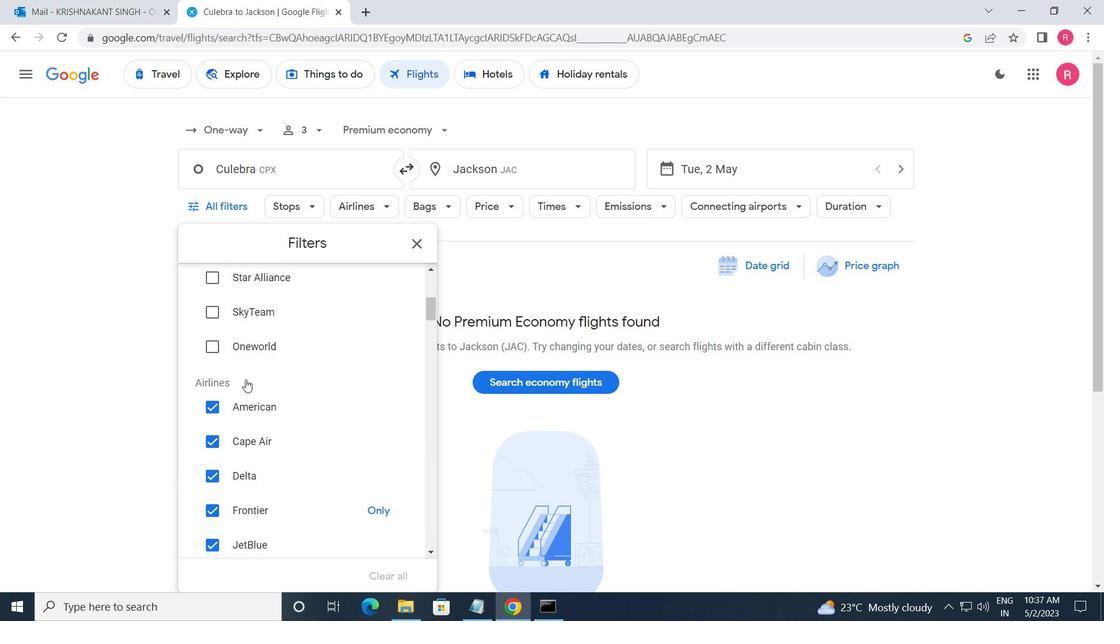 
Action: Mouse scrolled (246, 378) with delta (0, 0)
Screenshot: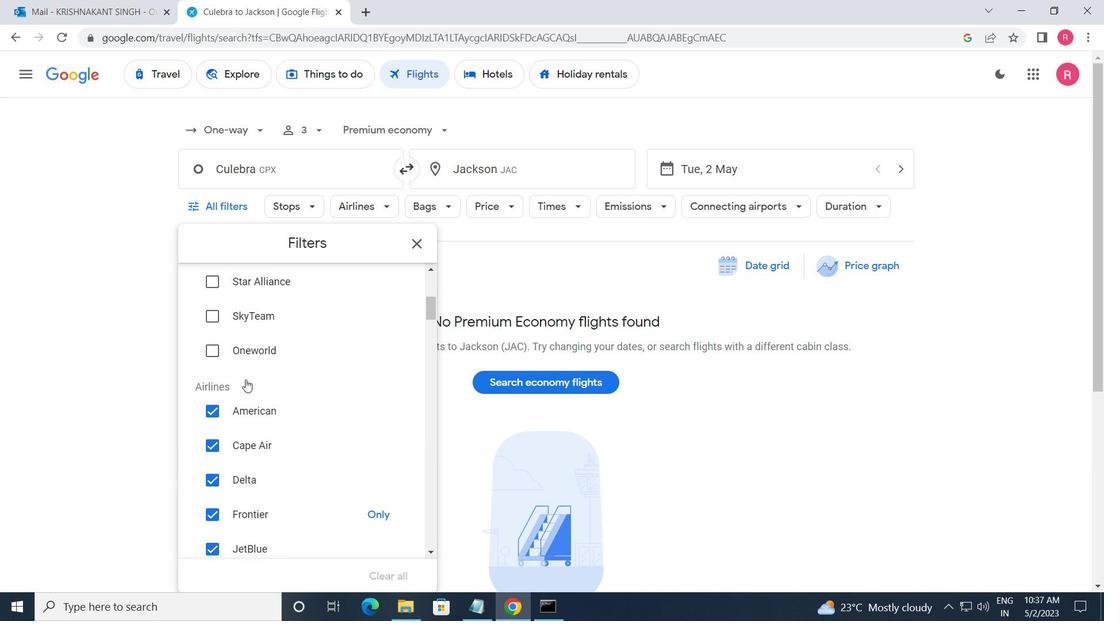 
Action: Mouse moved to (383, 365)
Screenshot: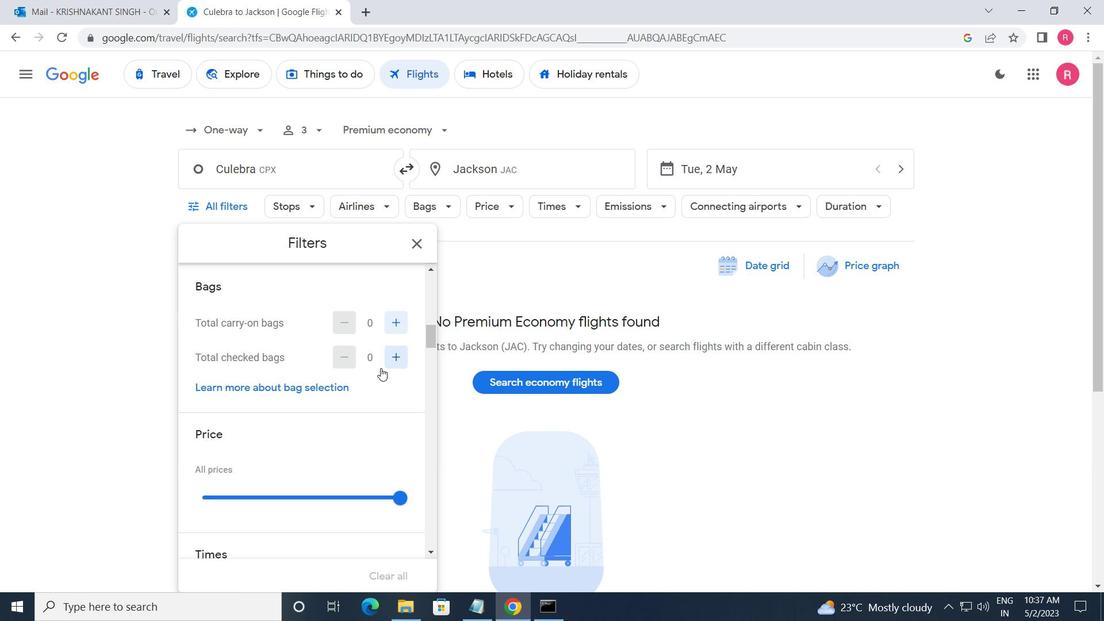 
Action: Mouse pressed left at (383, 365)
Screenshot: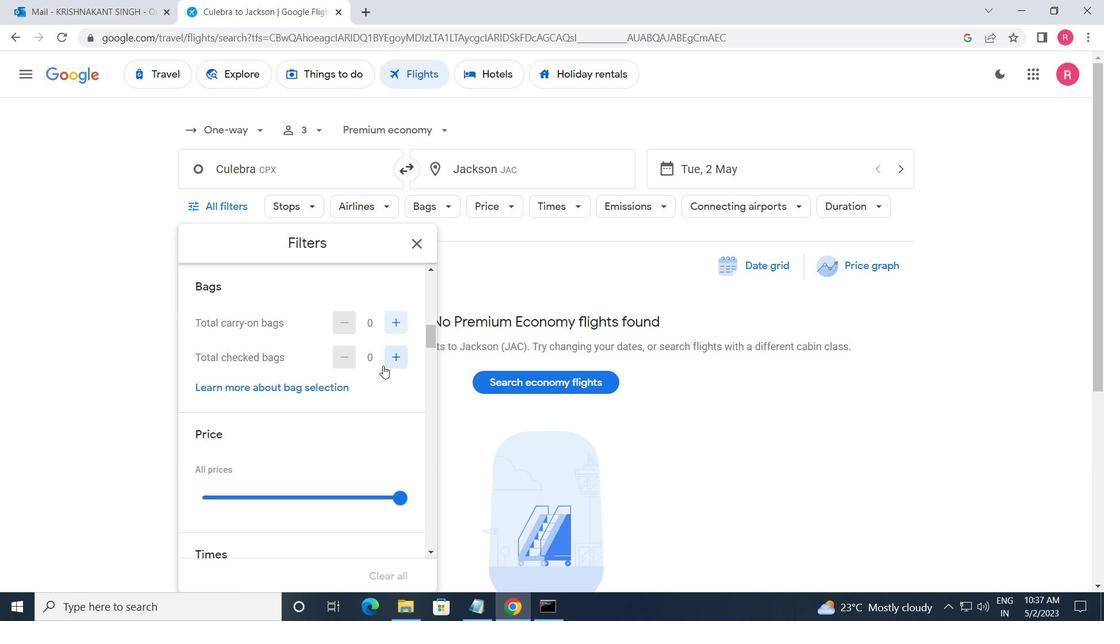 
Action: Mouse moved to (369, 393)
Screenshot: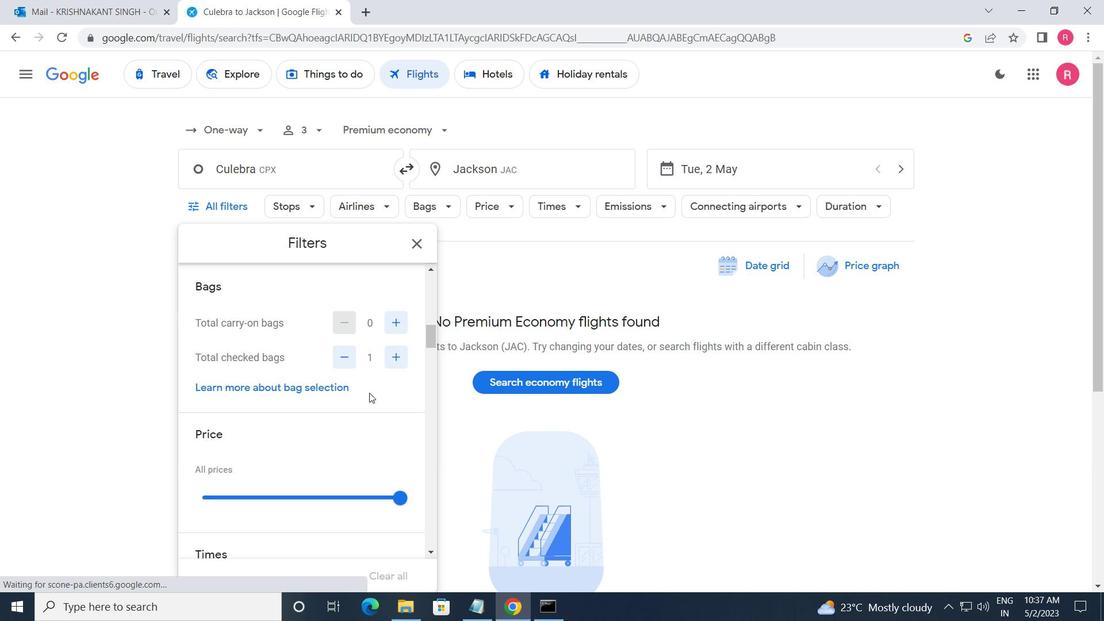 
Action: Mouse scrolled (369, 392) with delta (0, 0)
Screenshot: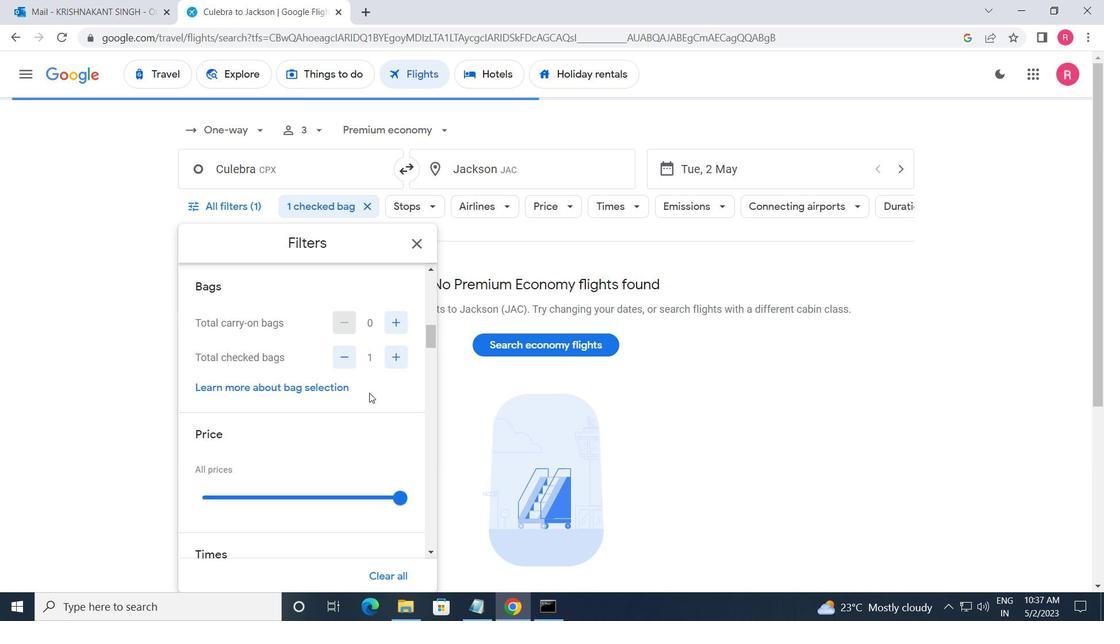 
Action: Mouse scrolled (369, 392) with delta (0, 0)
Screenshot: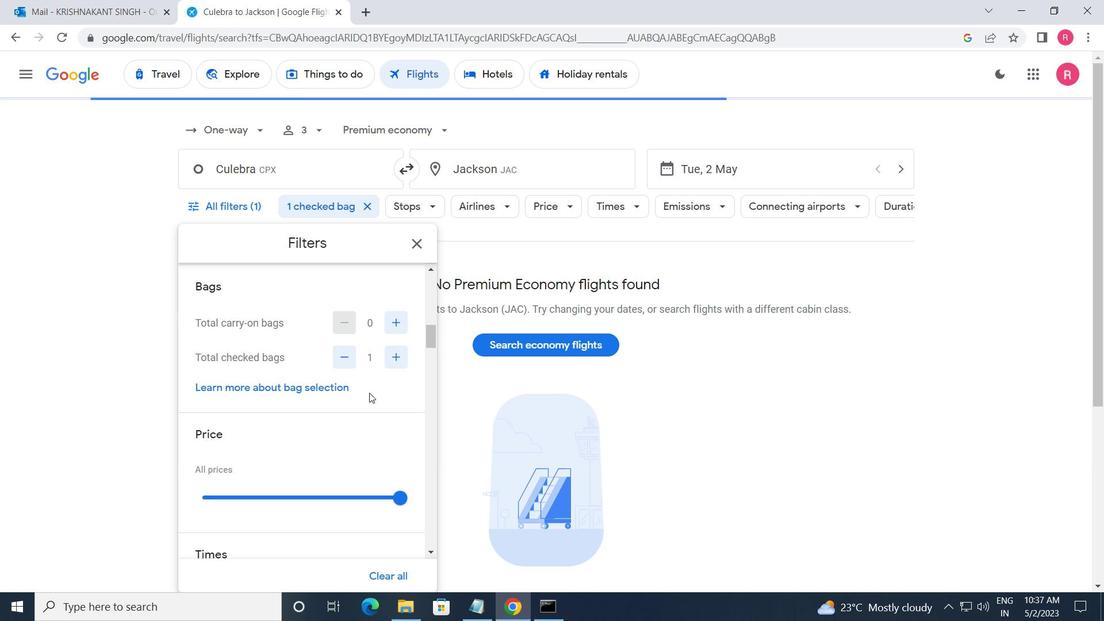 
Action: Mouse moved to (400, 364)
Screenshot: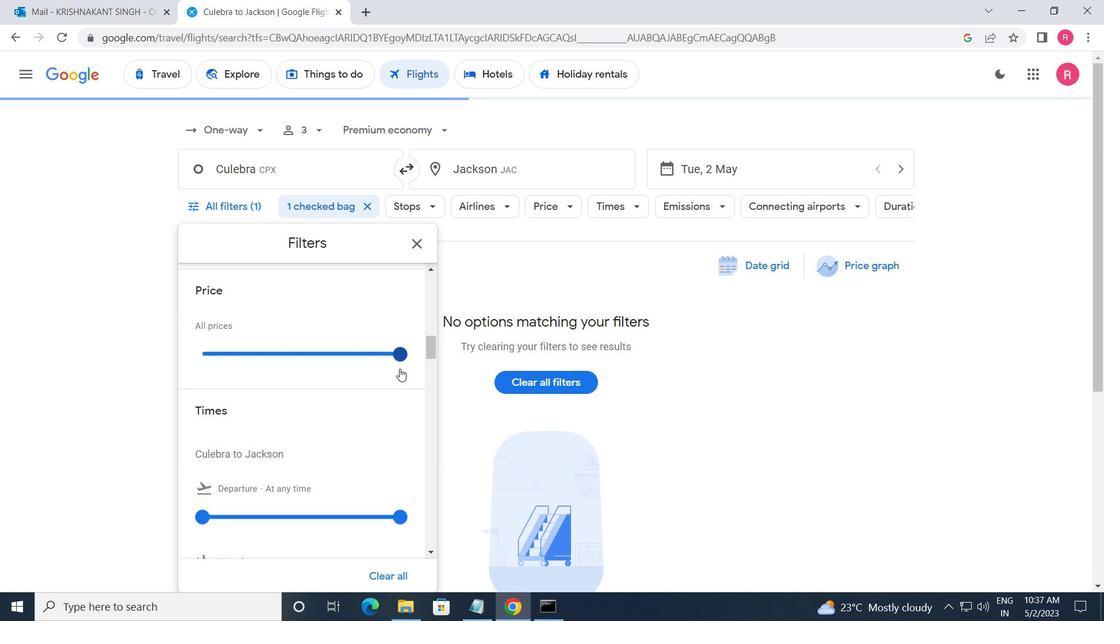 
Action: Mouse pressed left at (400, 364)
Screenshot: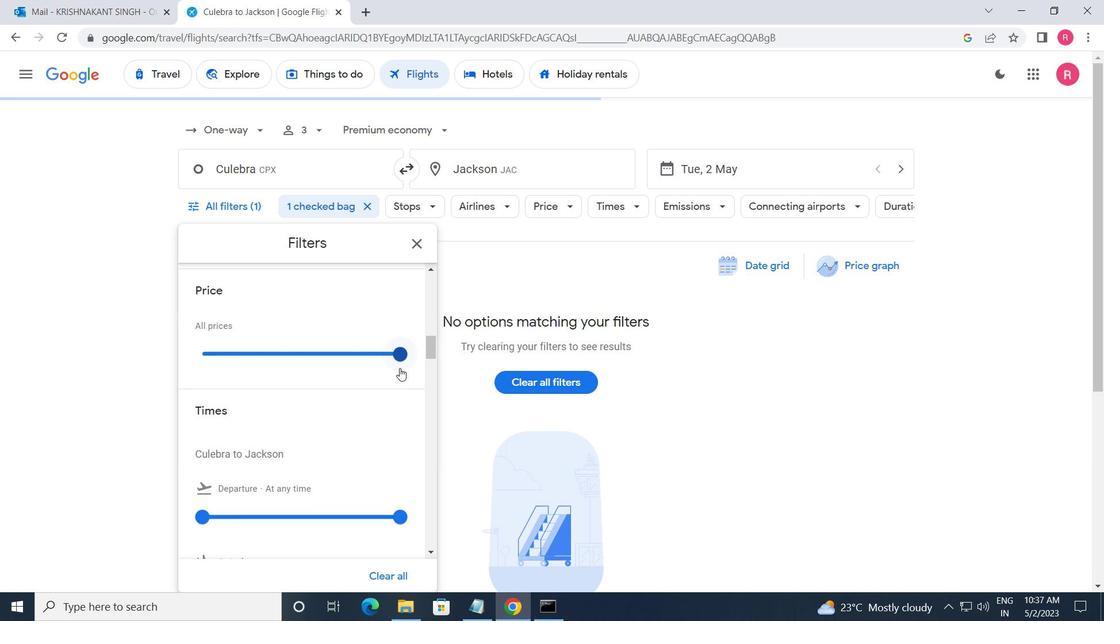 
Action: Mouse moved to (352, 423)
Screenshot: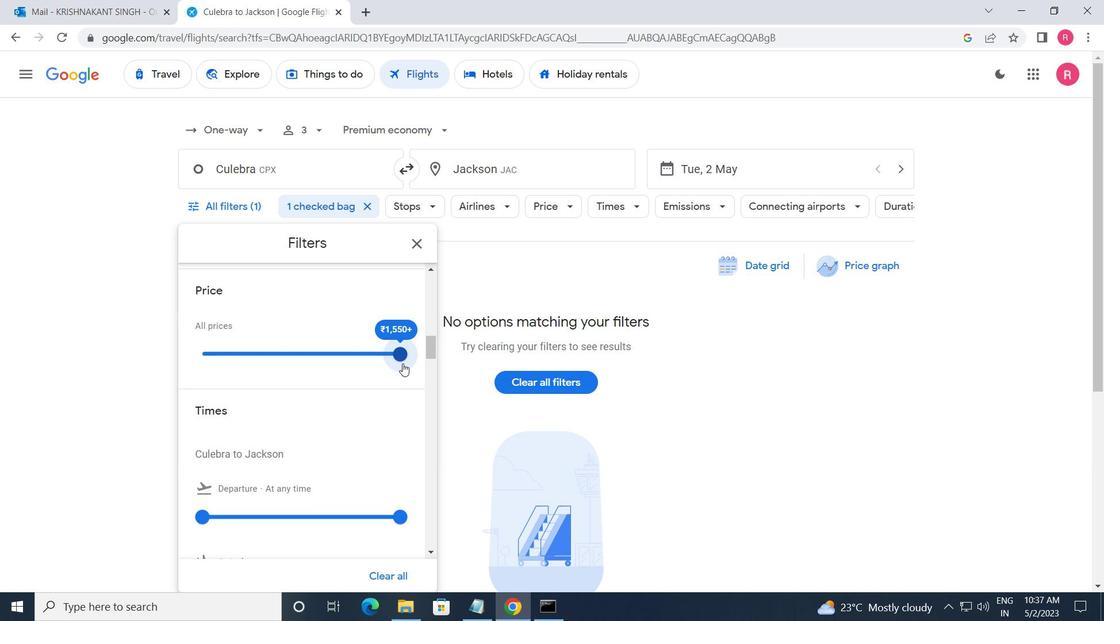 
Action: Mouse scrolled (352, 422) with delta (0, 0)
Screenshot: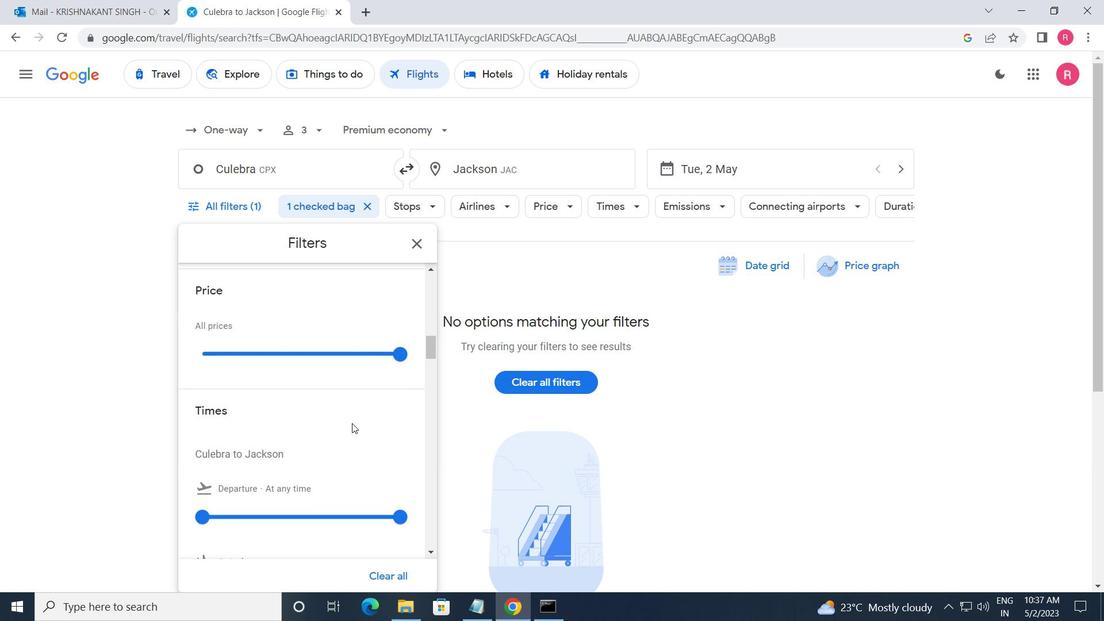 
Action: Mouse moved to (198, 444)
Screenshot: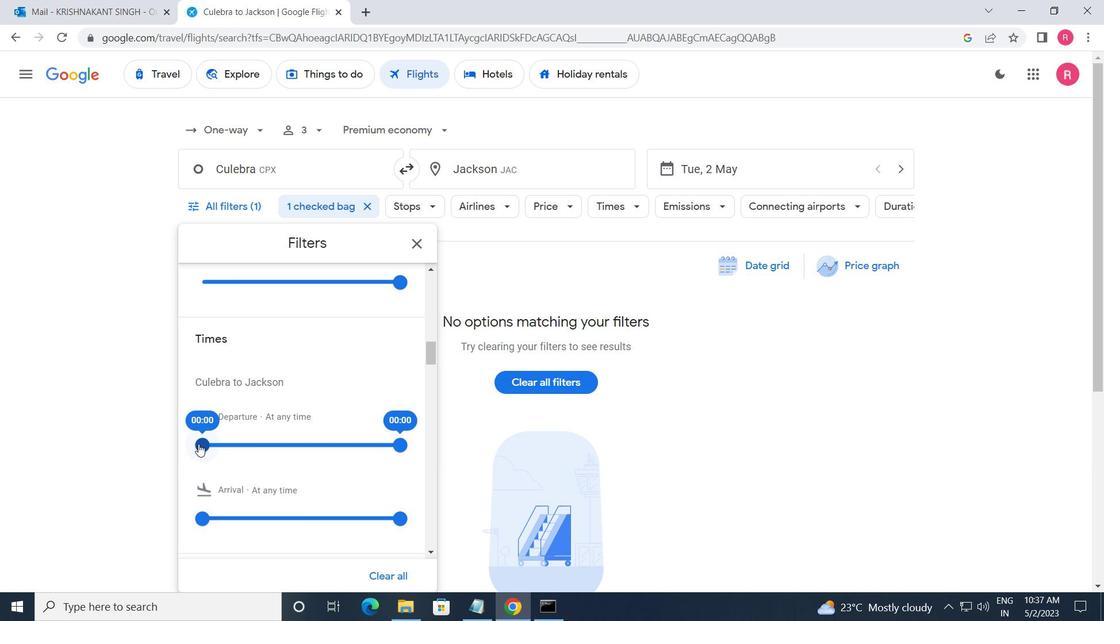 
Action: Mouse pressed left at (198, 444)
Screenshot: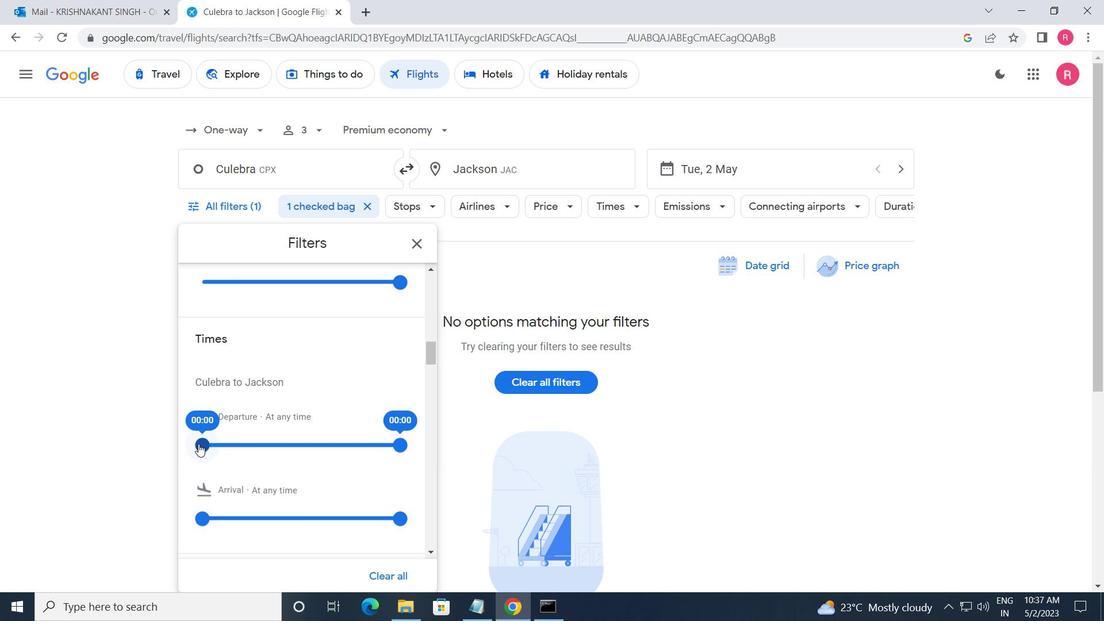 
Action: Mouse moved to (396, 442)
Screenshot: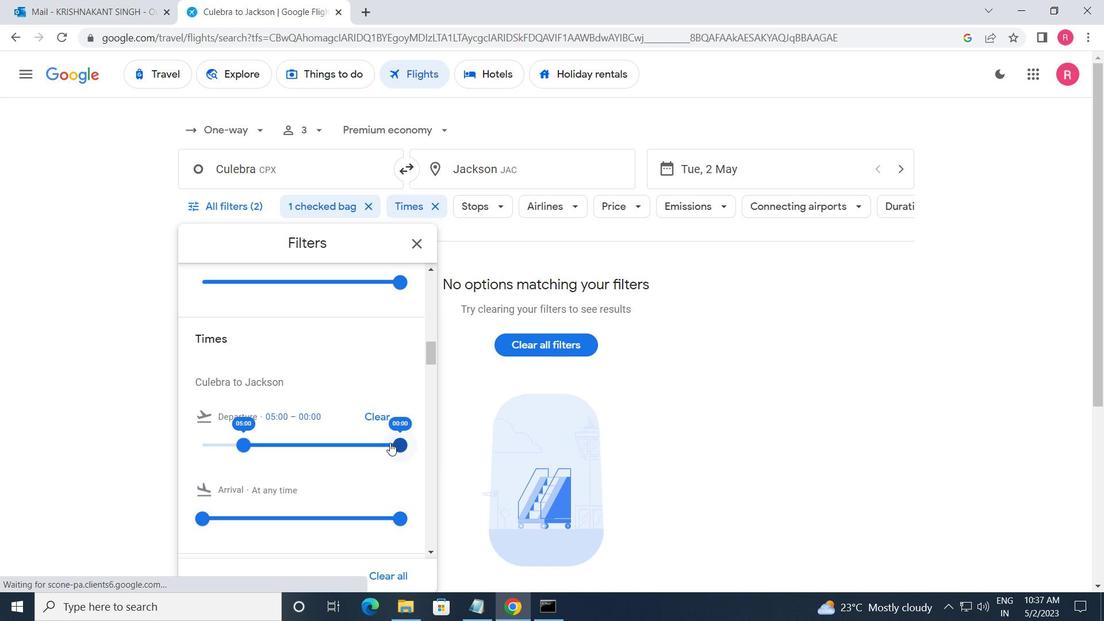 
Action: Mouse pressed left at (396, 442)
Screenshot: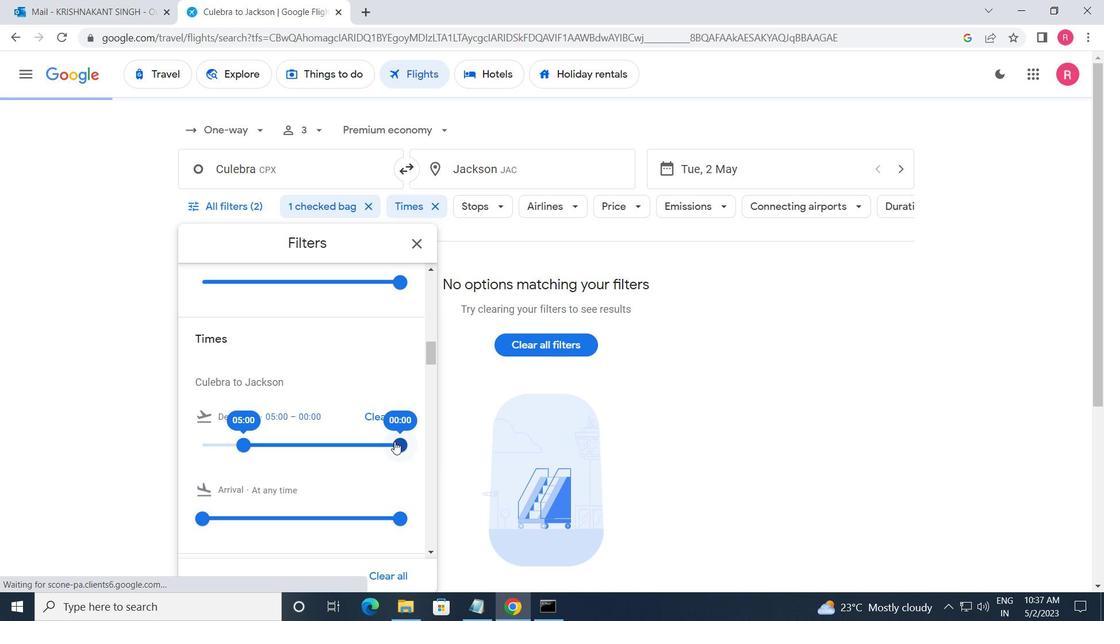
Action: Mouse moved to (415, 251)
Screenshot: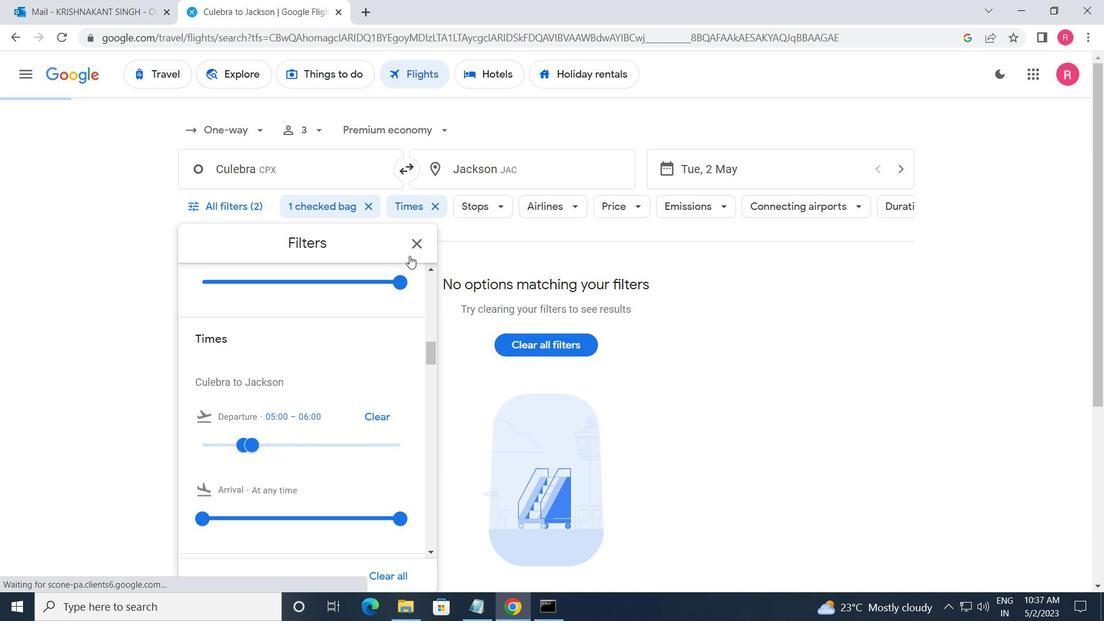 
Action: Mouse pressed left at (415, 251)
Screenshot: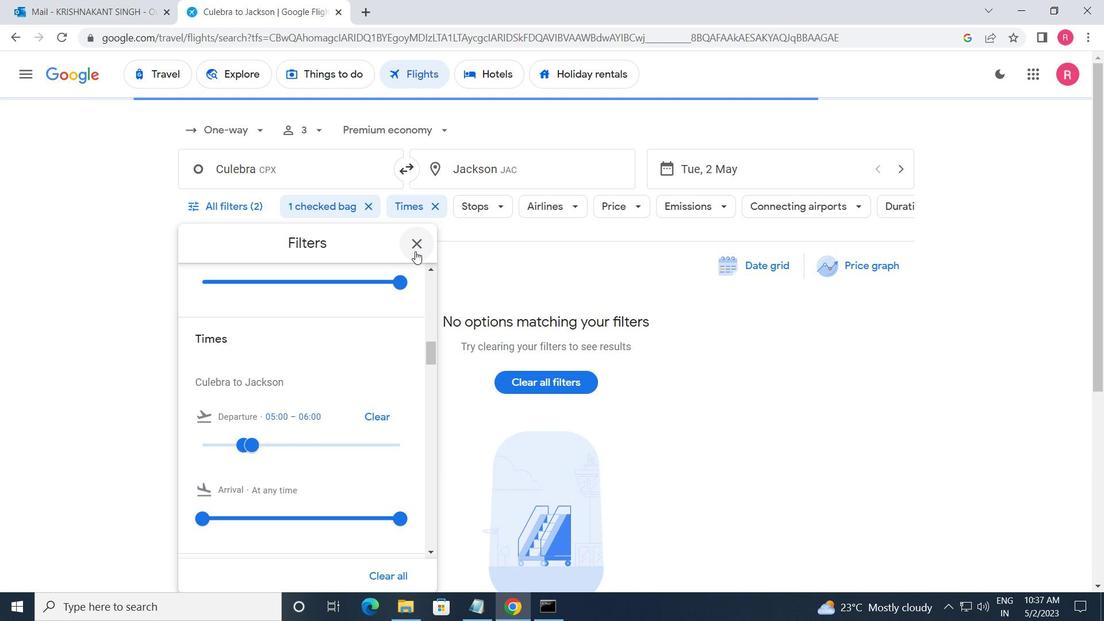 
